 Task: Look for space in Kiraoli, India from 11th June, 2023 to 15th June, 2023 for 2 adults in price range Rs.7000 to Rs.16000. Place can be private room with 1  bedroom having 2 beds and 1 bathroom. Property type can be house, flat, guest house, hotel. Booking option can be shelf check-in. Required host language is English.
Action: Mouse moved to (445, 76)
Screenshot: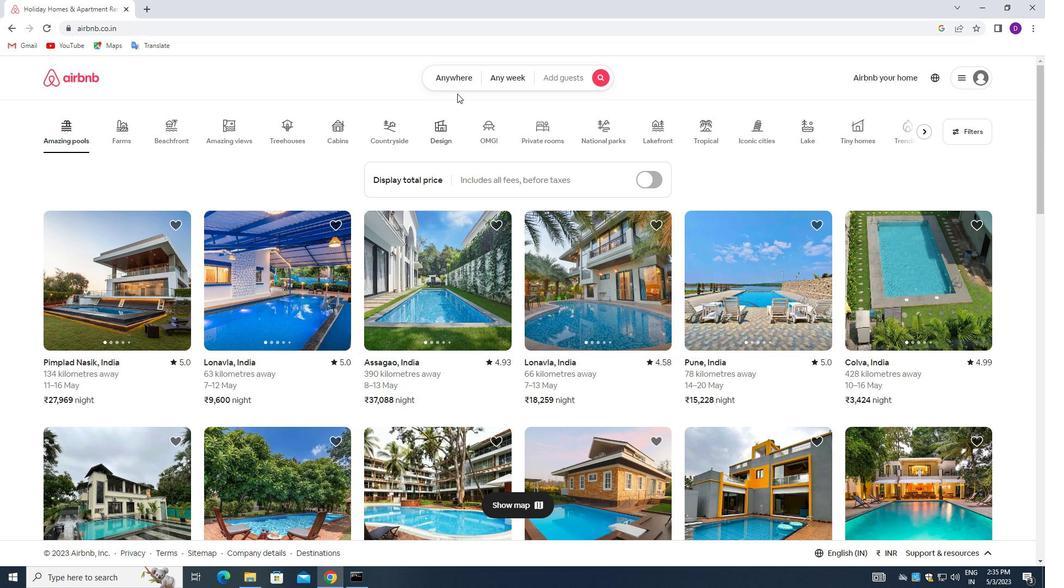 
Action: Mouse pressed left at (445, 76)
Screenshot: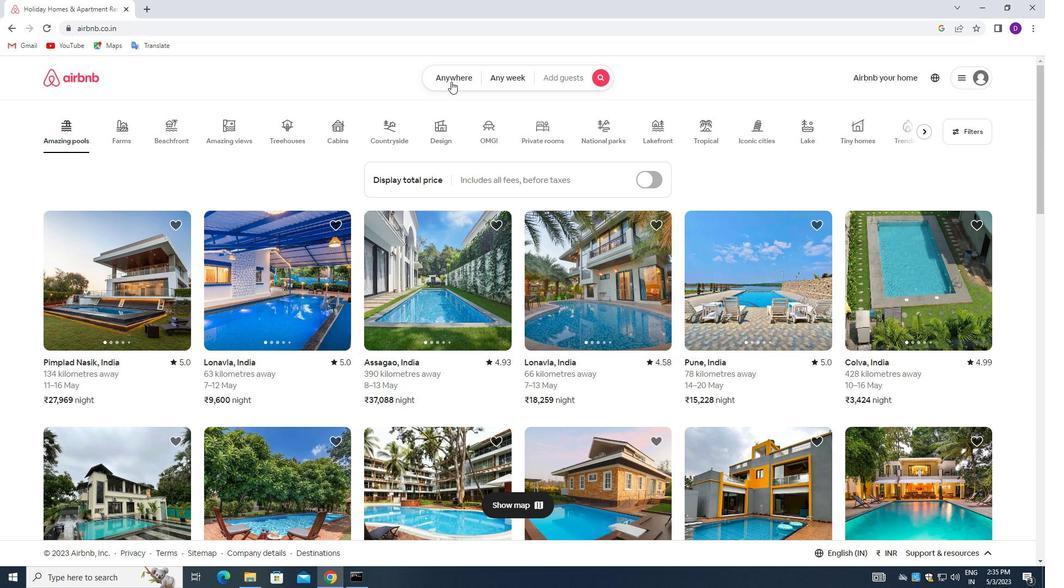 
Action: Mouse moved to (371, 126)
Screenshot: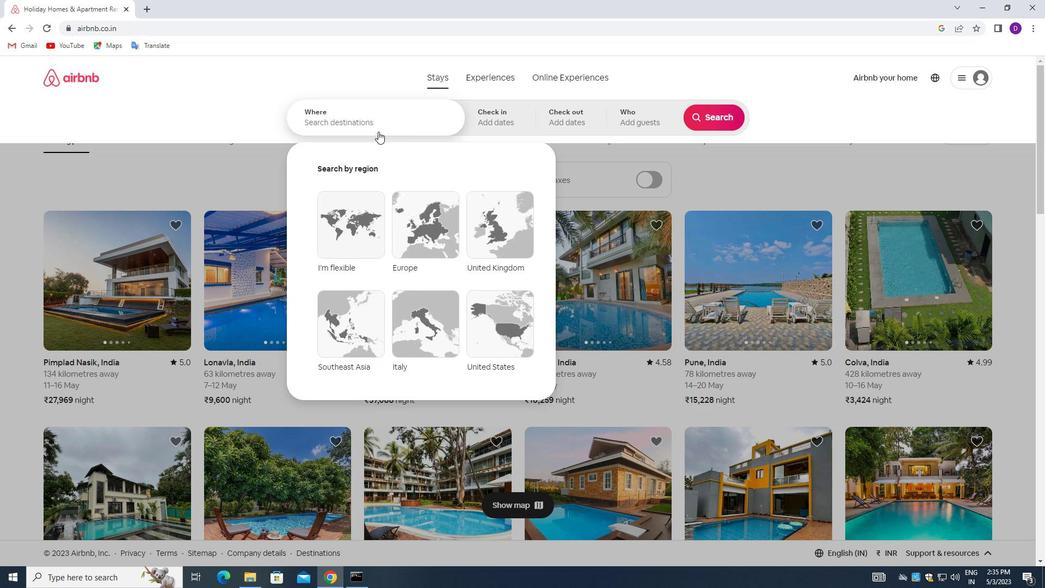 
Action: Mouse pressed left at (371, 126)
Screenshot: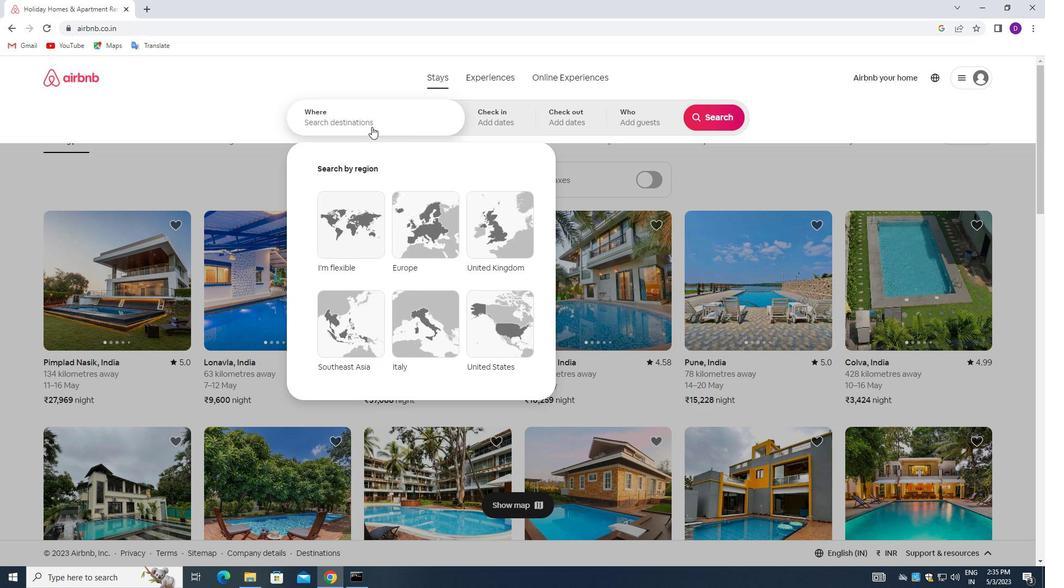 
Action: Mouse moved to (232, 132)
Screenshot: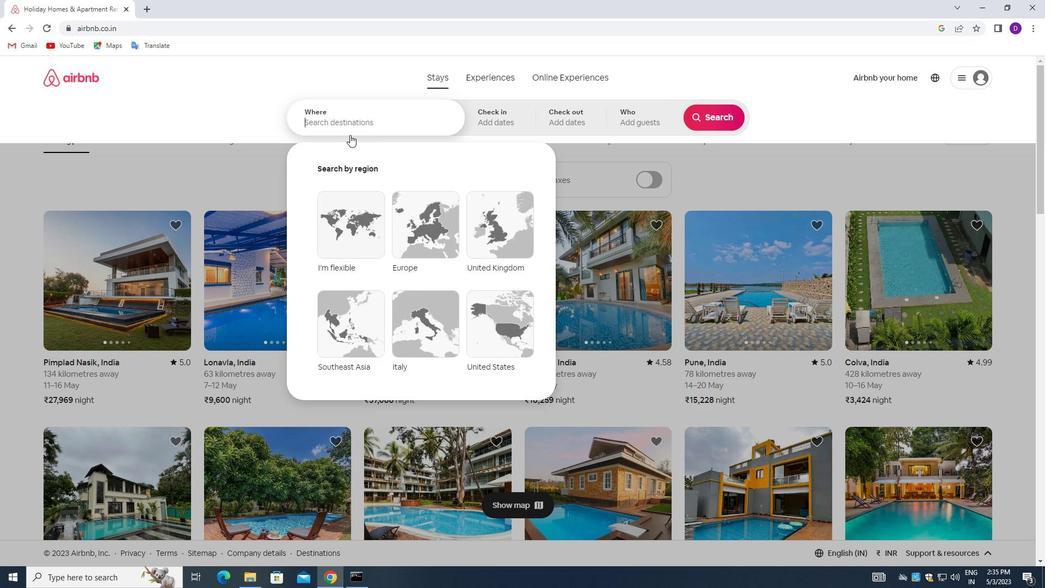 
Action: Key pressed <Key.shift>KIRAOLI,<Key.space><Key.shift>INDIA<Key.enter>
Screenshot: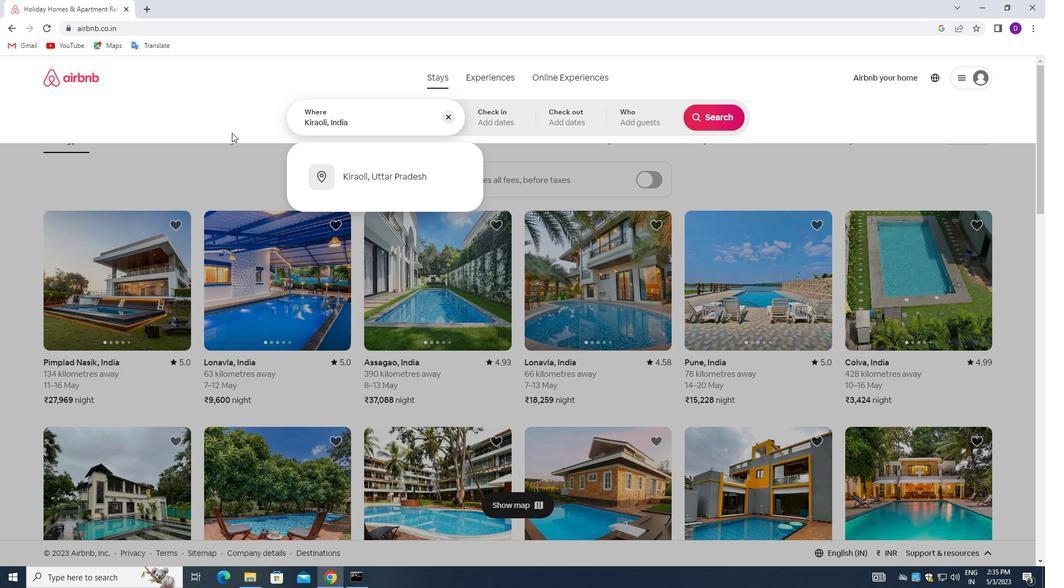 
Action: Mouse moved to (550, 306)
Screenshot: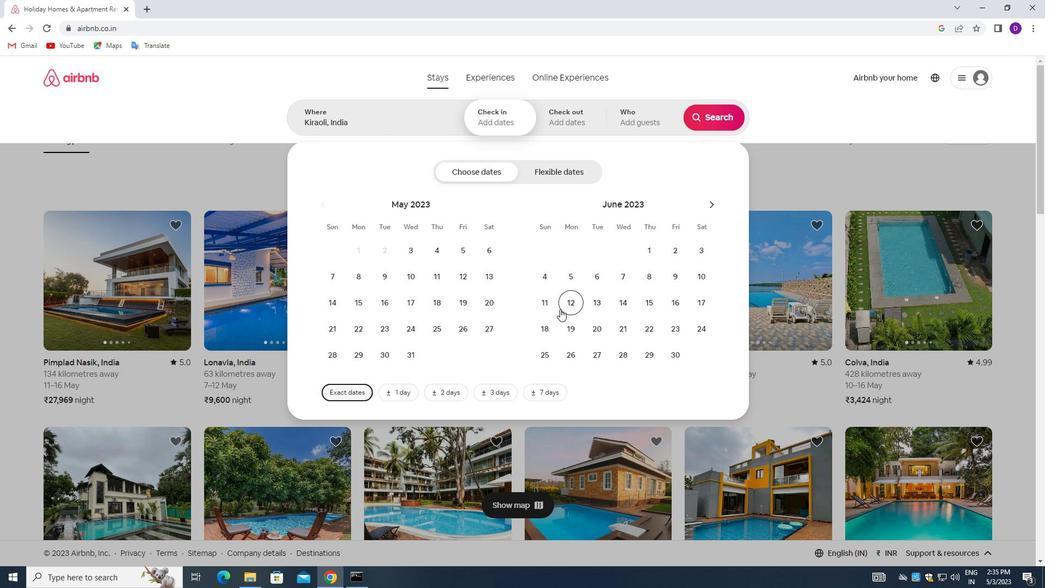 
Action: Mouse pressed left at (550, 306)
Screenshot: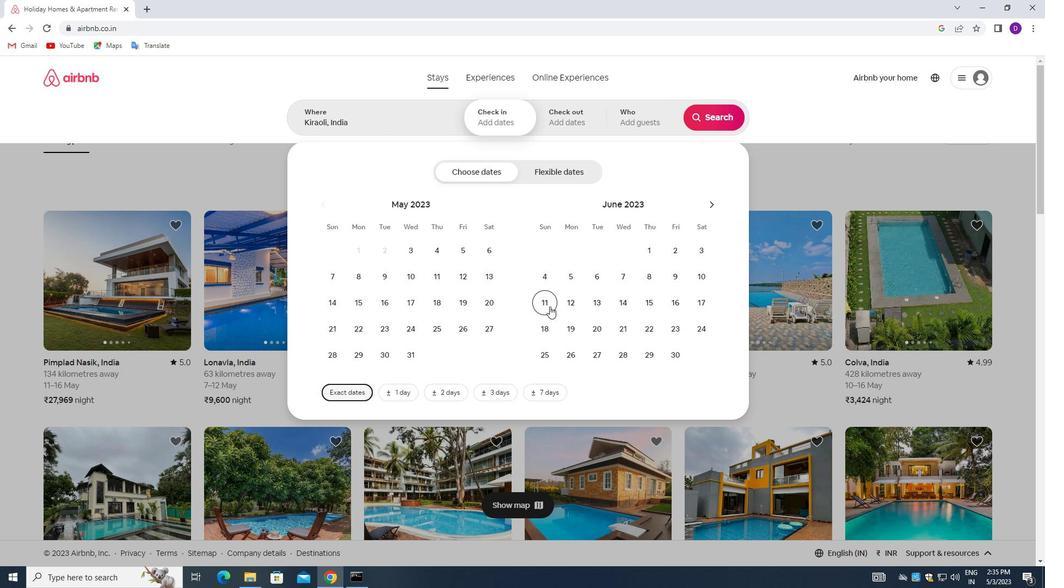 
Action: Mouse moved to (646, 306)
Screenshot: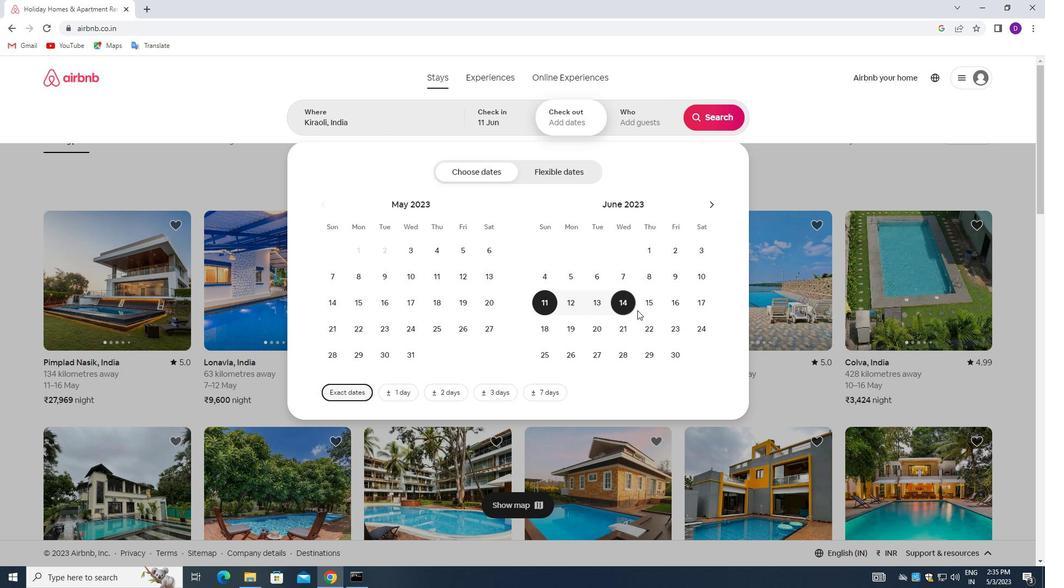 
Action: Mouse pressed left at (646, 306)
Screenshot: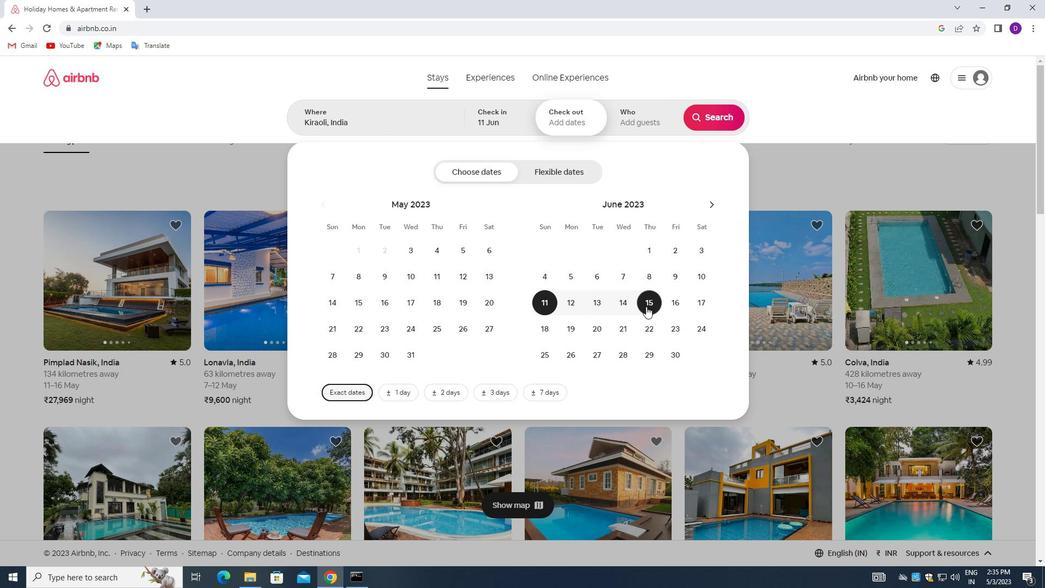 
Action: Mouse moved to (633, 120)
Screenshot: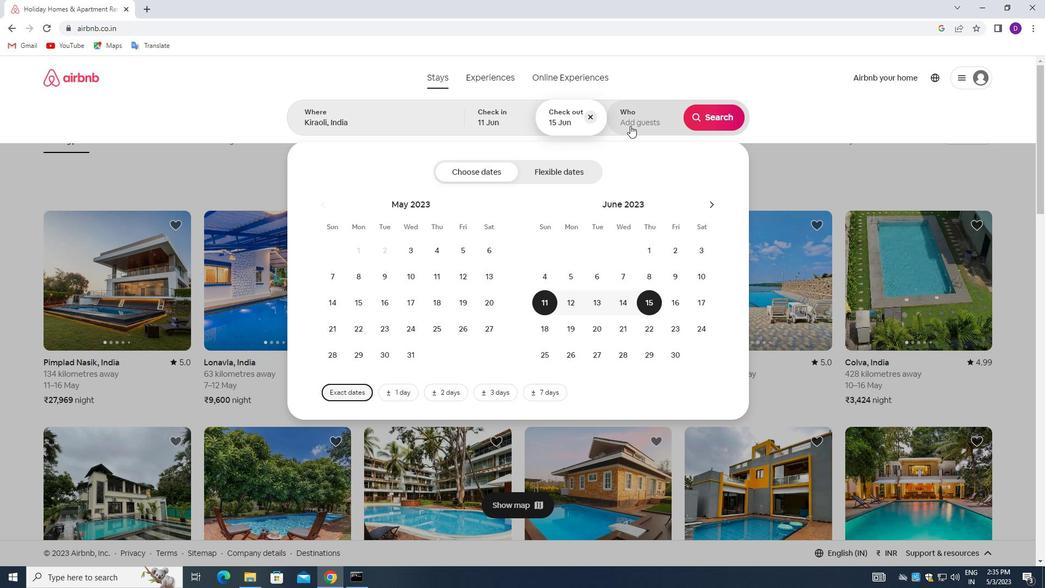 
Action: Mouse pressed left at (633, 120)
Screenshot: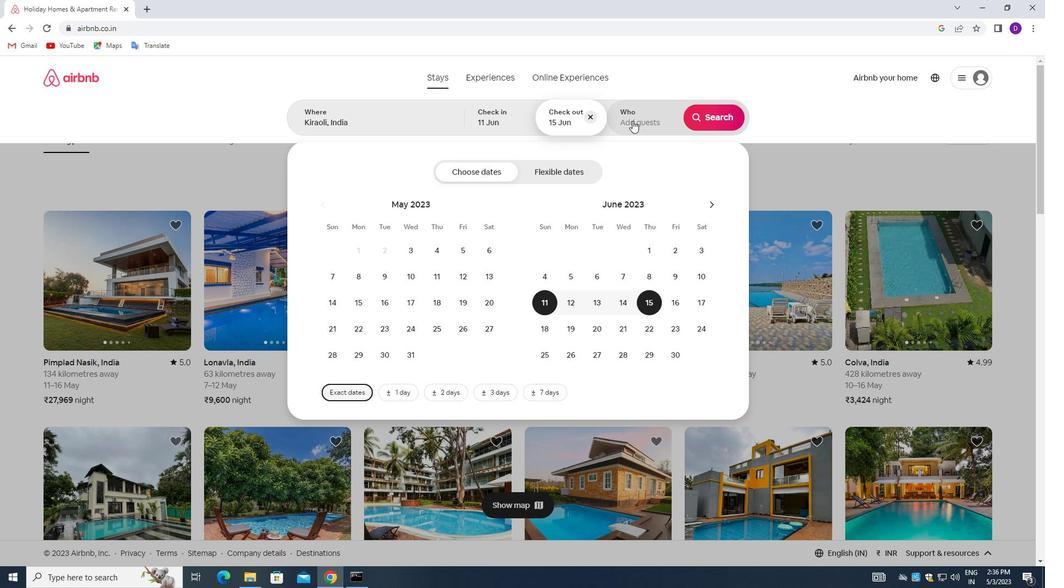 
Action: Mouse moved to (716, 176)
Screenshot: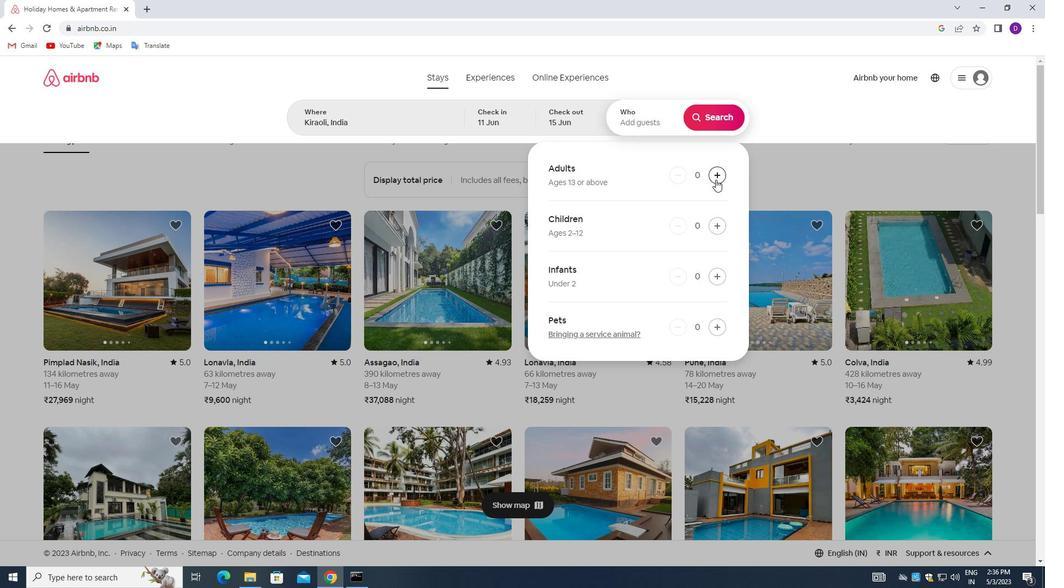 
Action: Mouse pressed left at (716, 176)
Screenshot: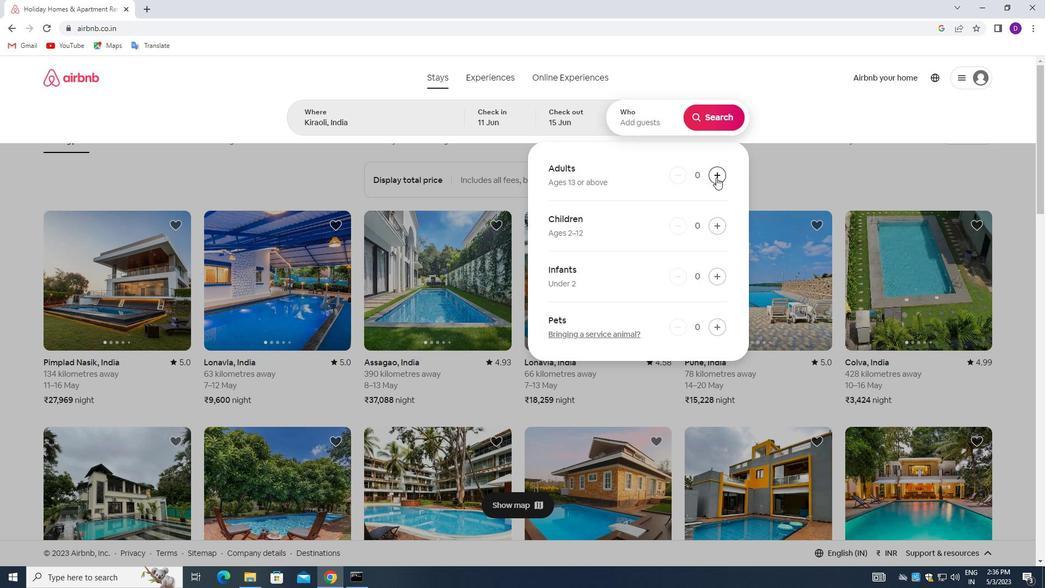 
Action: Mouse pressed left at (716, 176)
Screenshot: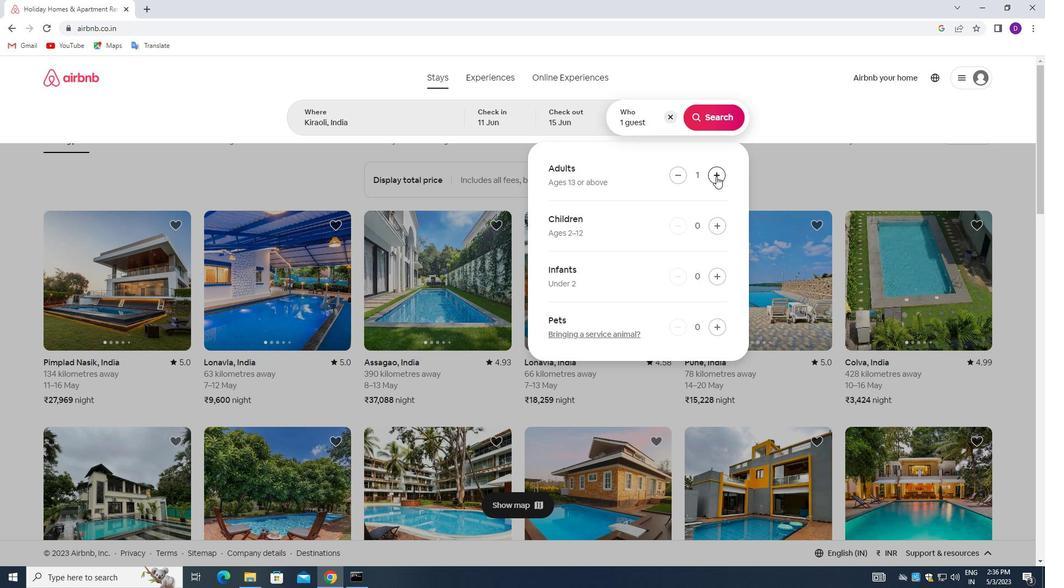 
Action: Mouse moved to (709, 120)
Screenshot: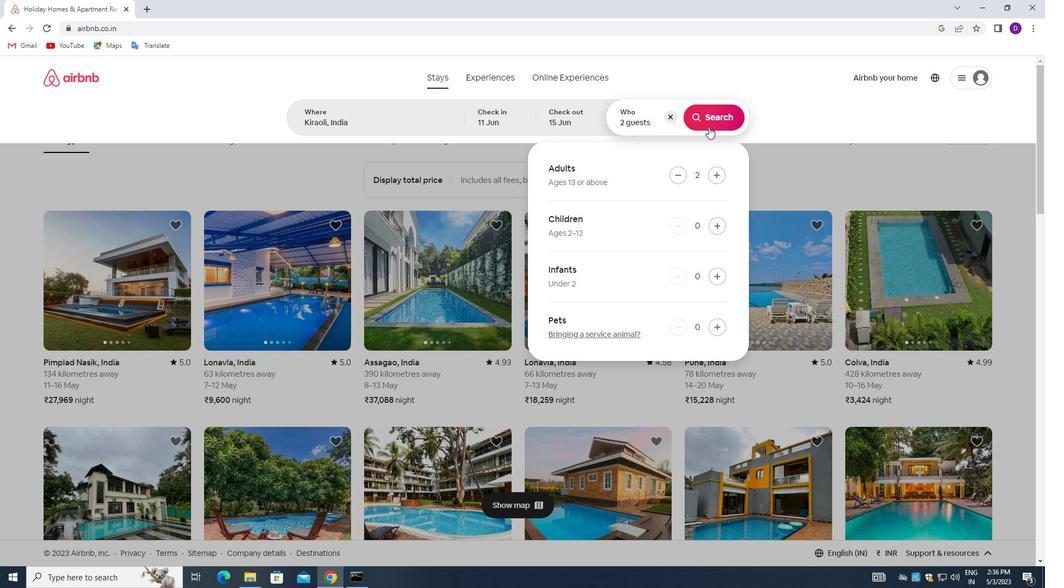 
Action: Mouse pressed left at (709, 120)
Screenshot: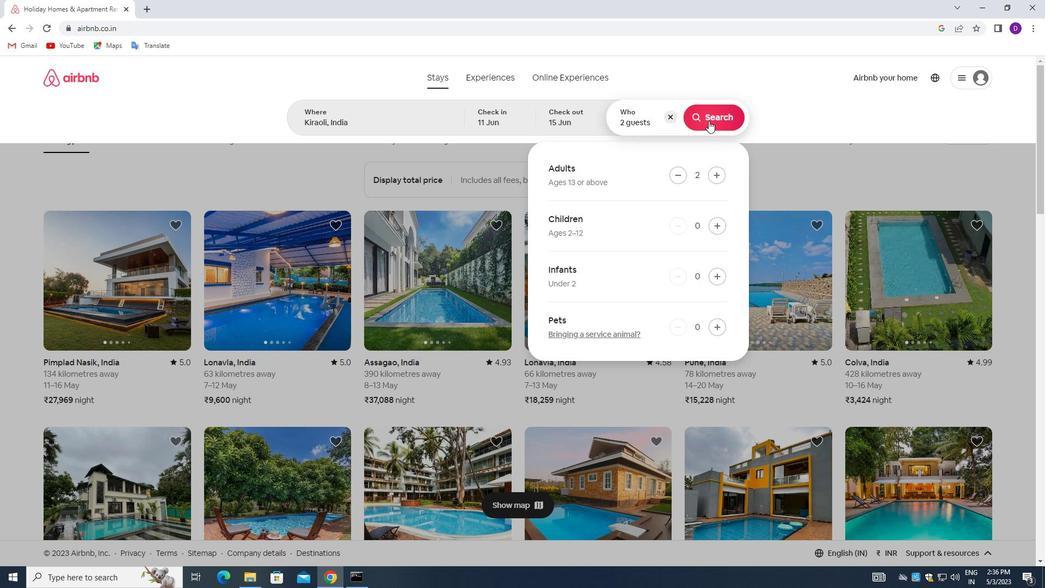 
Action: Mouse moved to (987, 125)
Screenshot: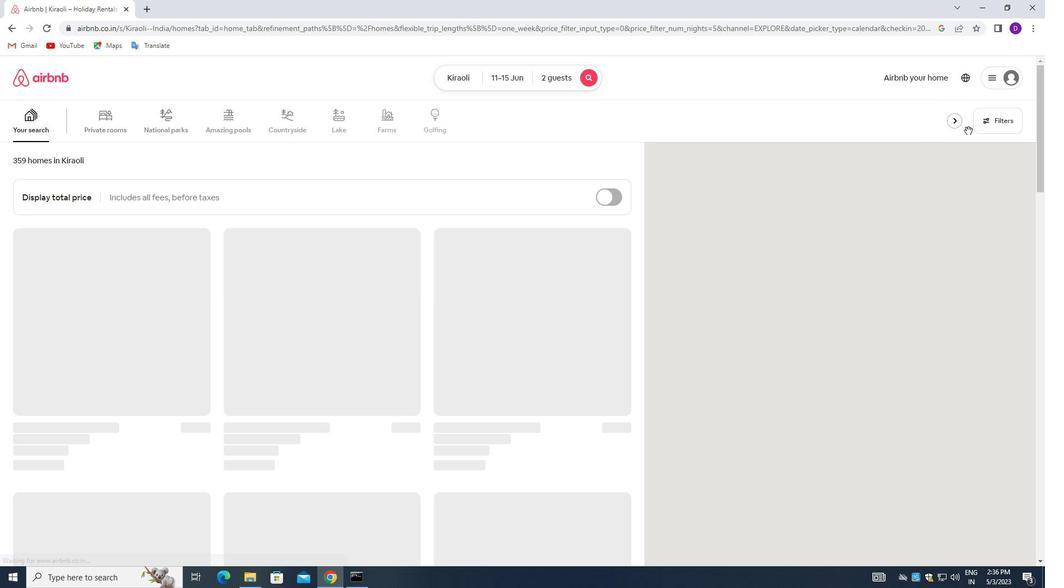 
Action: Mouse pressed left at (987, 125)
Screenshot: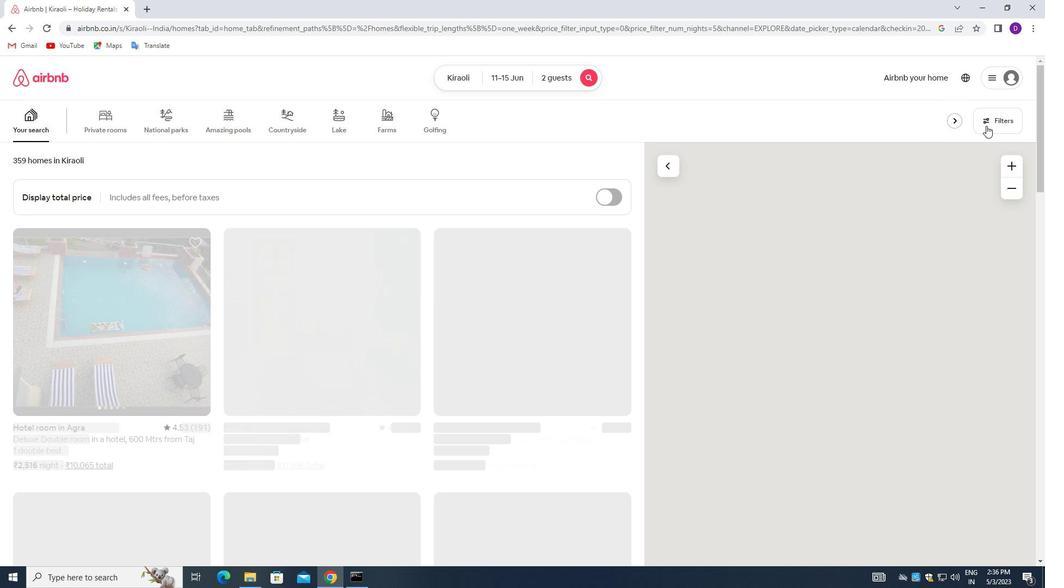 
Action: Mouse moved to (378, 262)
Screenshot: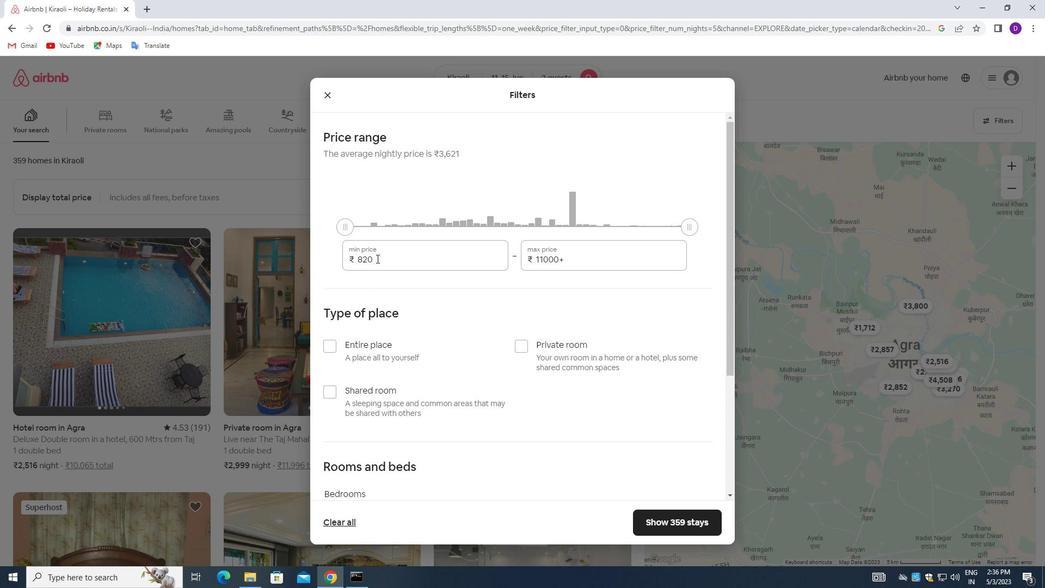 
Action: Mouse pressed left at (378, 262)
Screenshot: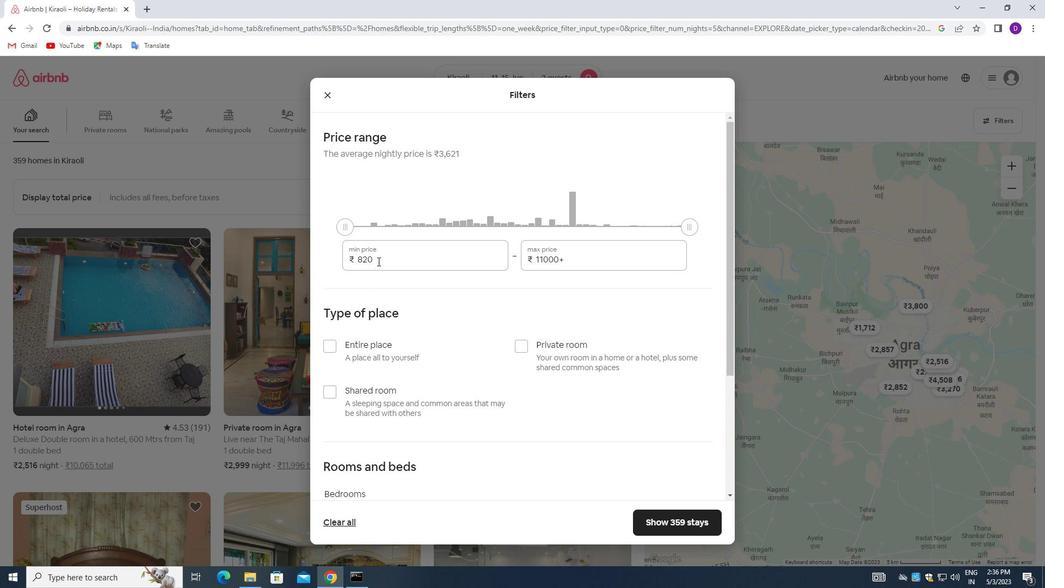 
Action: Mouse pressed left at (378, 262)
Screenshot: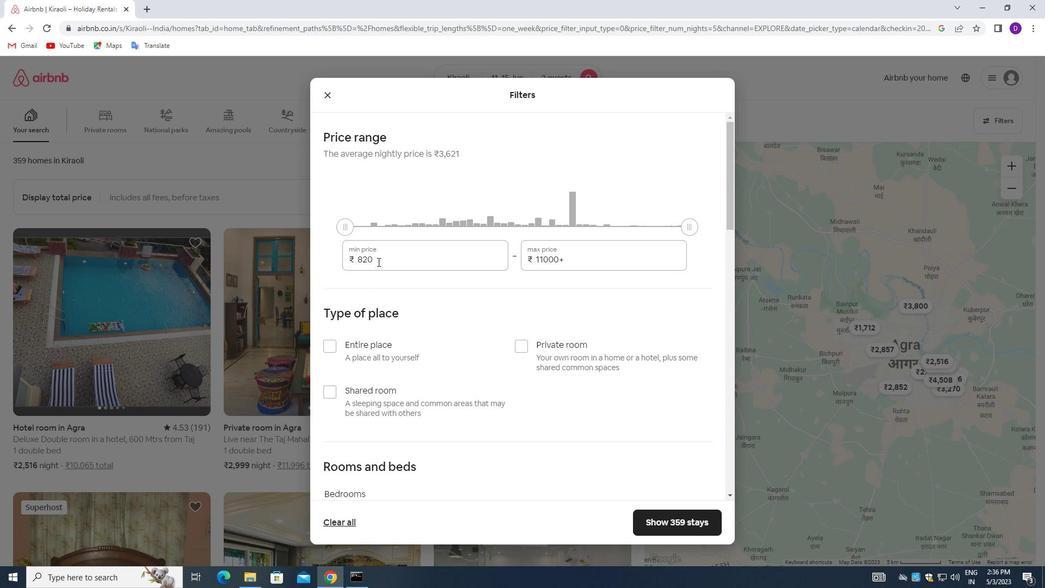 
Action: Key pressed 7000<Key.tab>16000
Screenshot: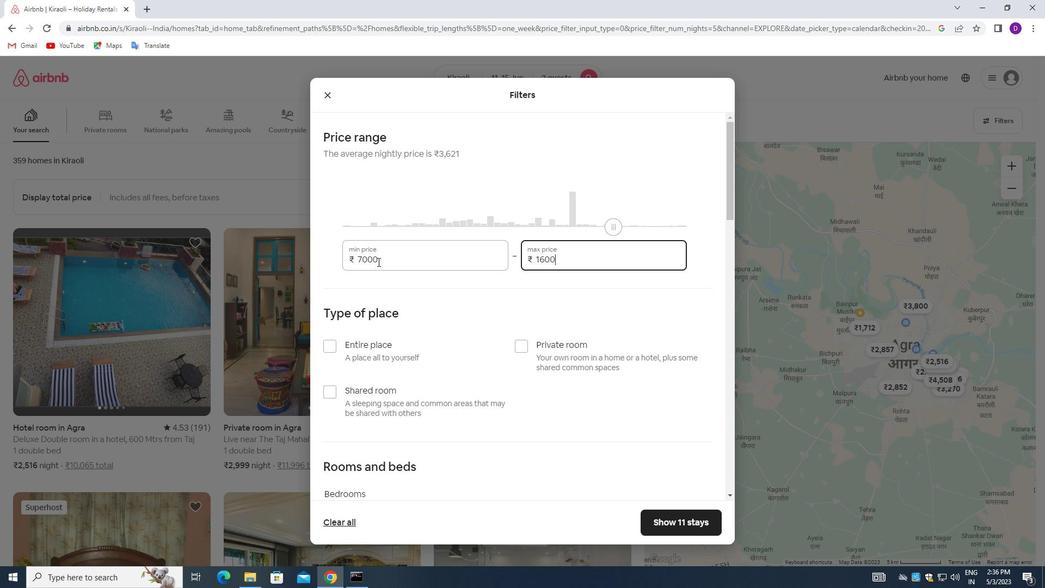 
Action: Mouse moved to (459, 311)
Screenshot: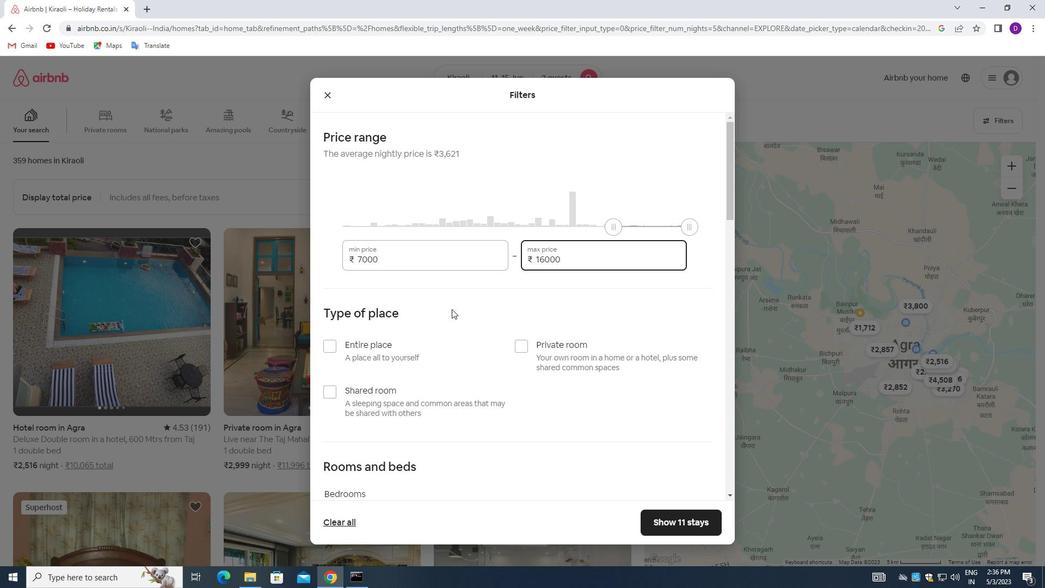 
Action: Mouse scrolled (459, 311) with delta (0, 0)
Screenshot: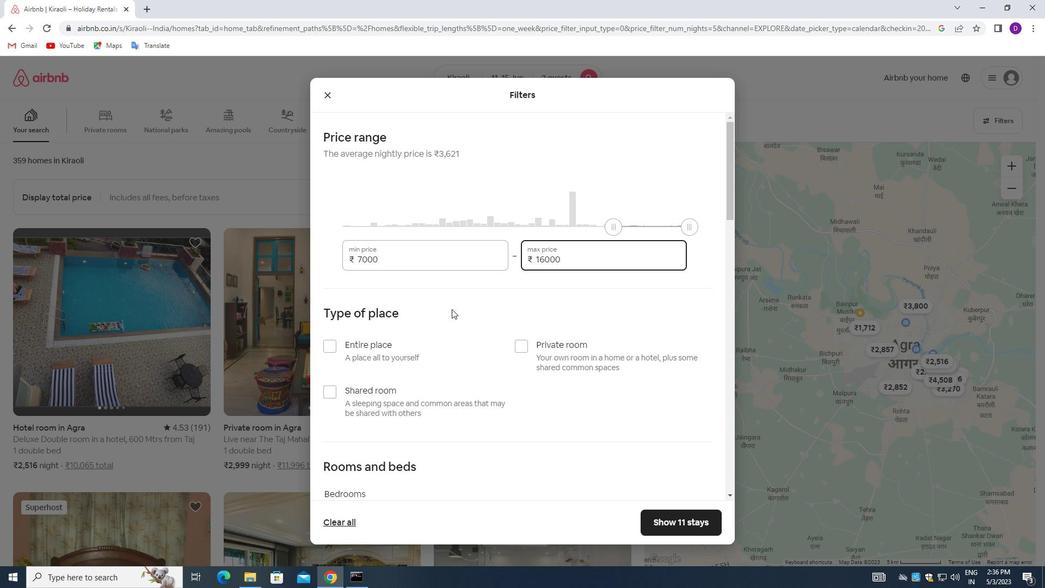 
Action: Mouse moved to (519, 295)
Screenshot: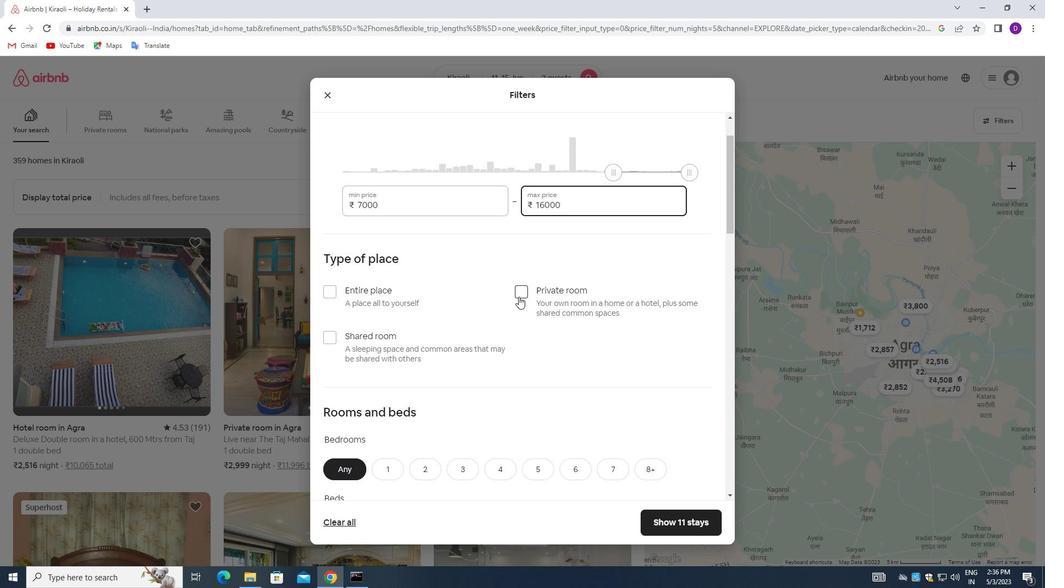 
Action: Mouse pressed left at (519, 295)
Screenshot: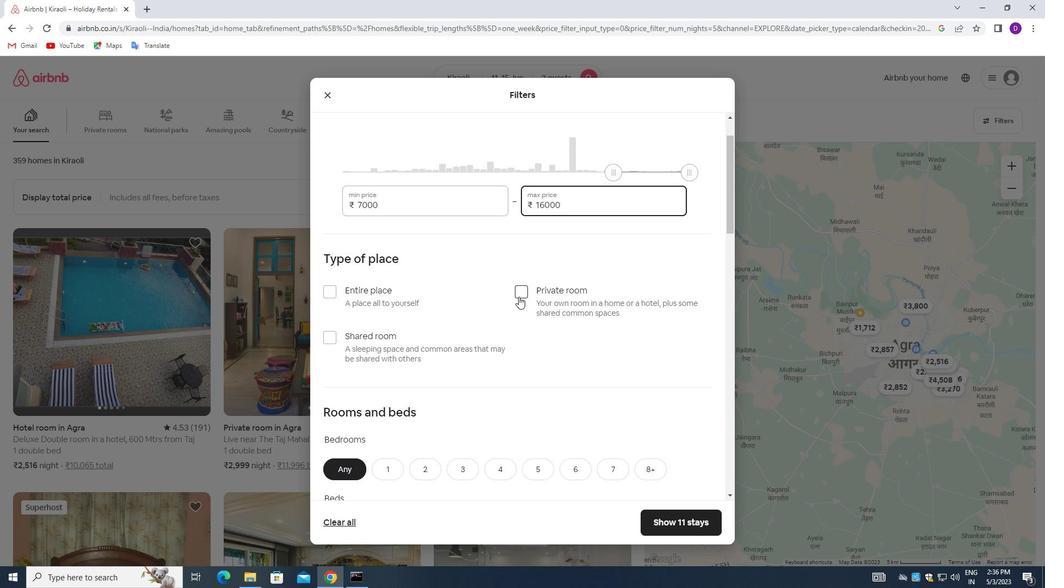 
Action: Mouse moved to (523, 301)
Screenshot: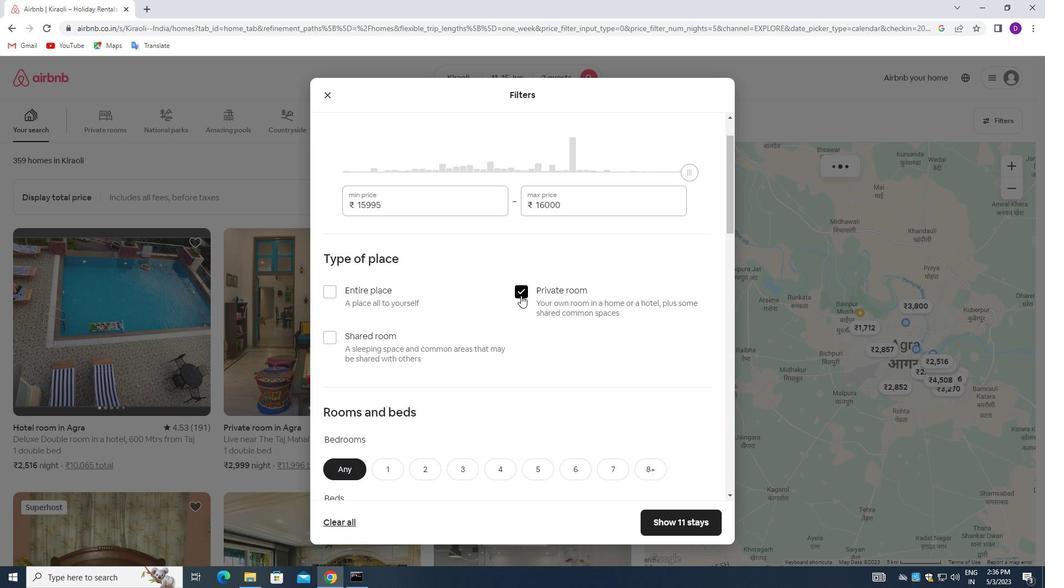 
Action: Mouse scrolled (523, 301) with delta (0, 0)
Screenshot: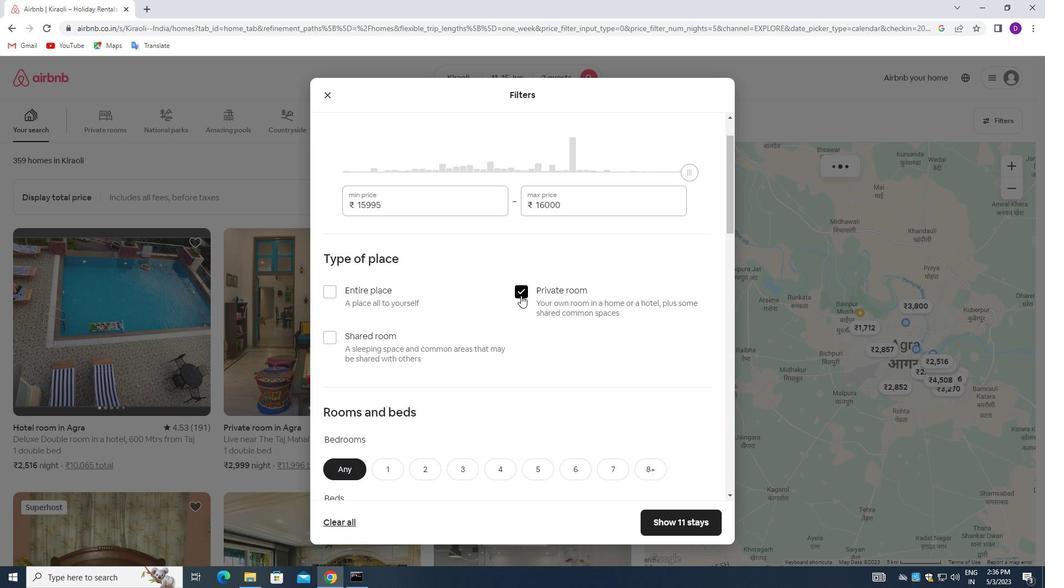 
Action: Mouse moved to (523, 302)
Screenshot: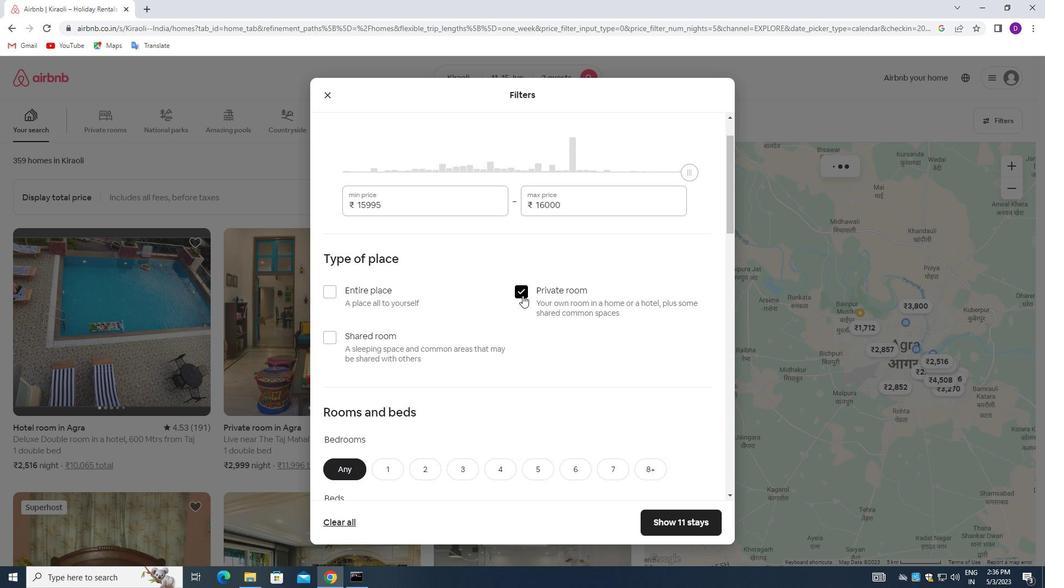 
Action: Mouse scrolled (523, 302) with delta (0, 0)
Screenshot: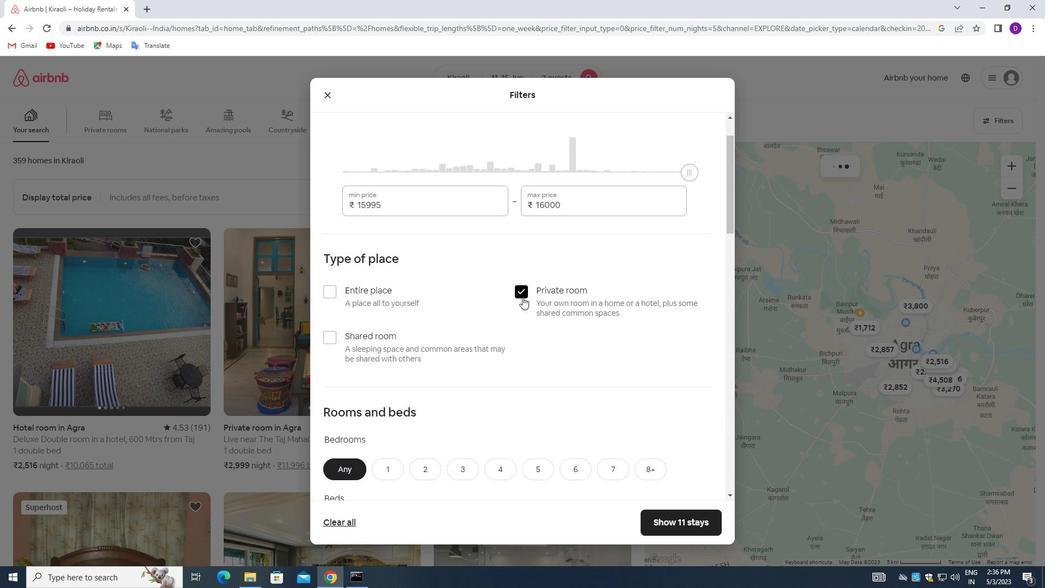 
Action: Mouse moved to (523, 303)
Screenshot: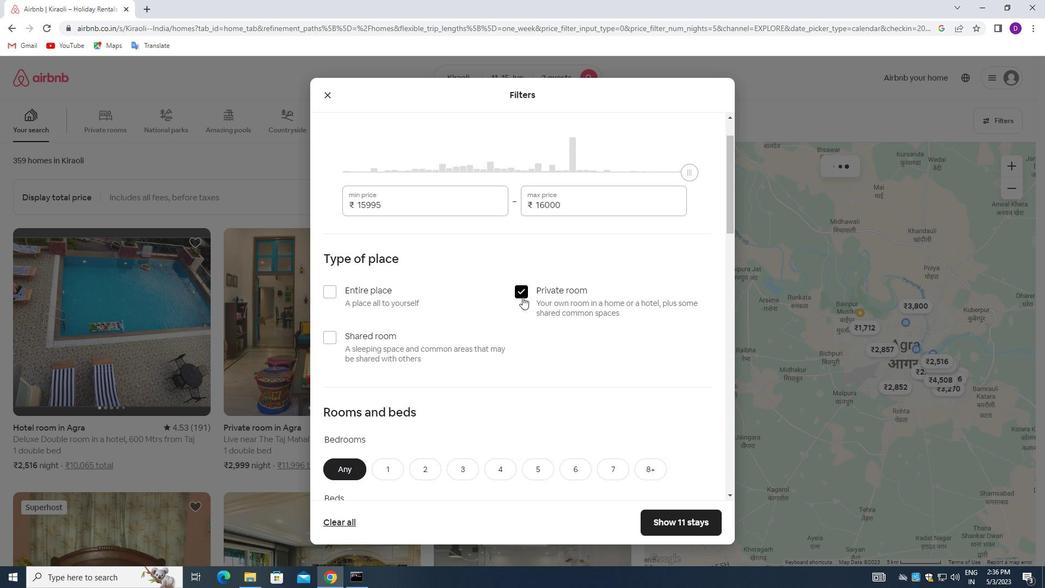 
Action: Mouse scrolled (523, 303) with delta (0, 0)
Screenshot: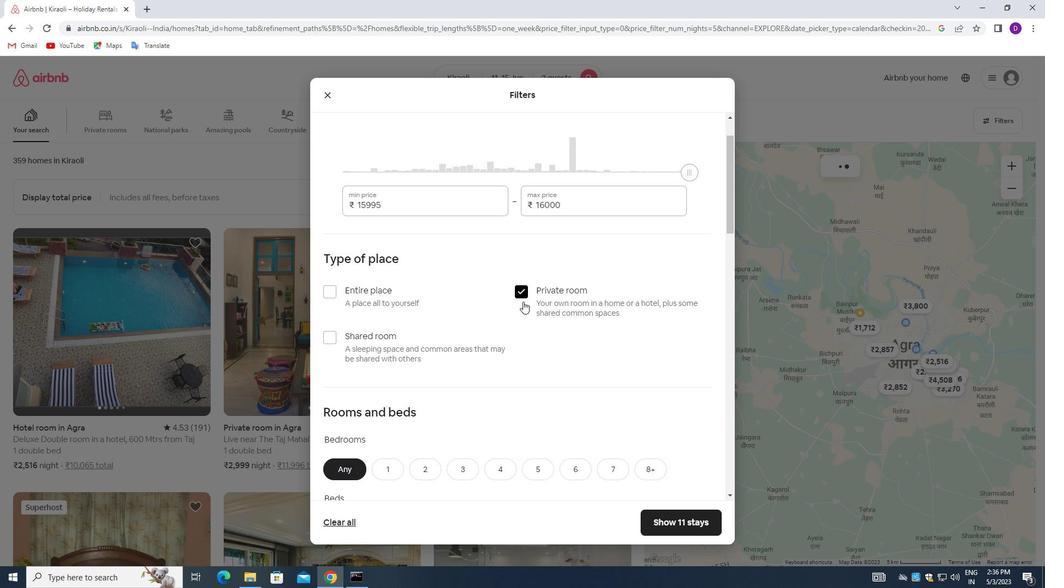 
Action: Mouse moved to (390, 310)
Screenshot: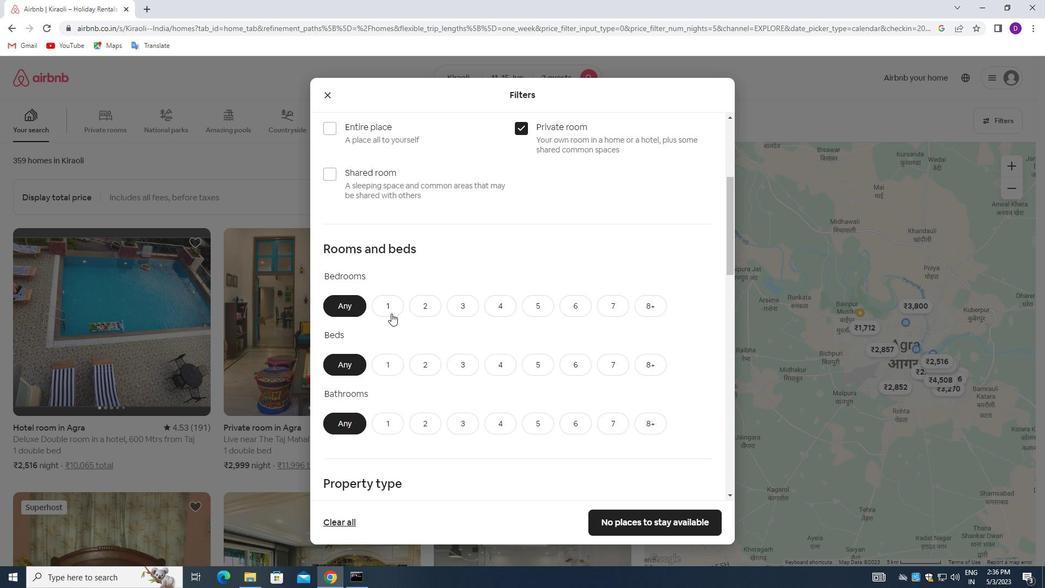 
Action: Mouse pressed left at (390, 310)
Screenshot: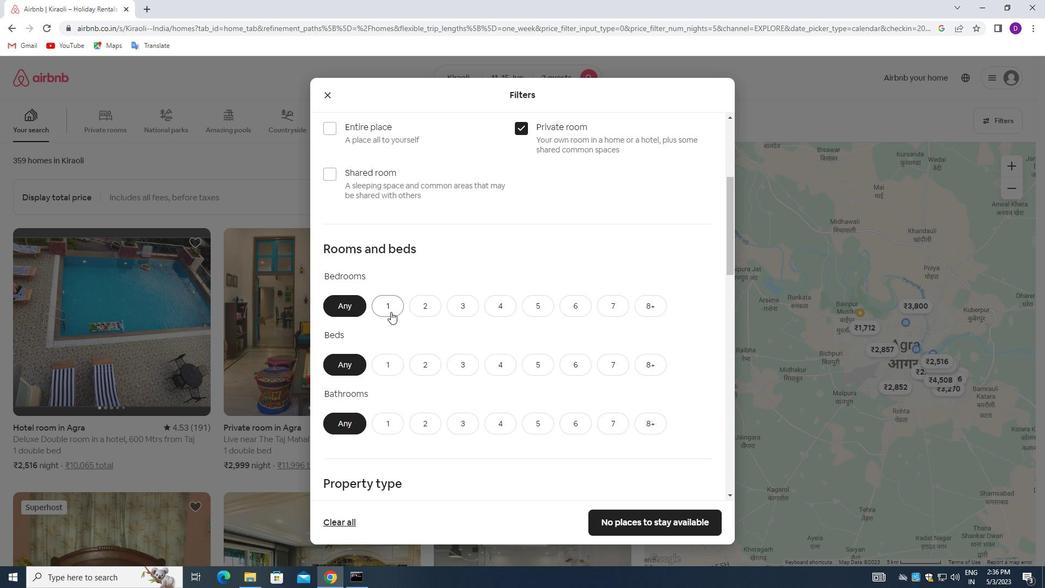 
Action: Mouse moved to (423, 355)
Screenshot: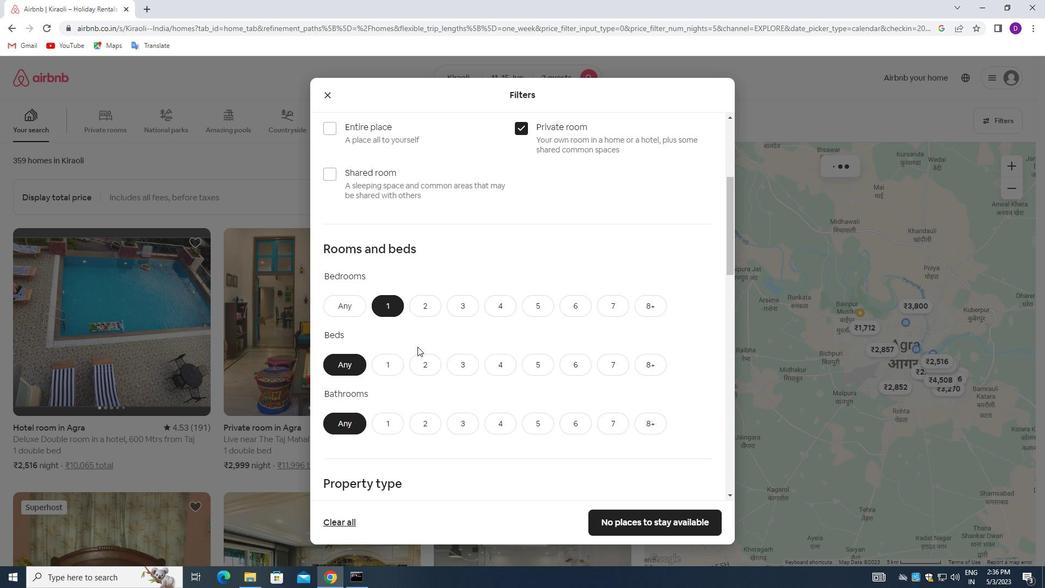 
Action: Mouse pressed left at (423, 355)
Screenshot: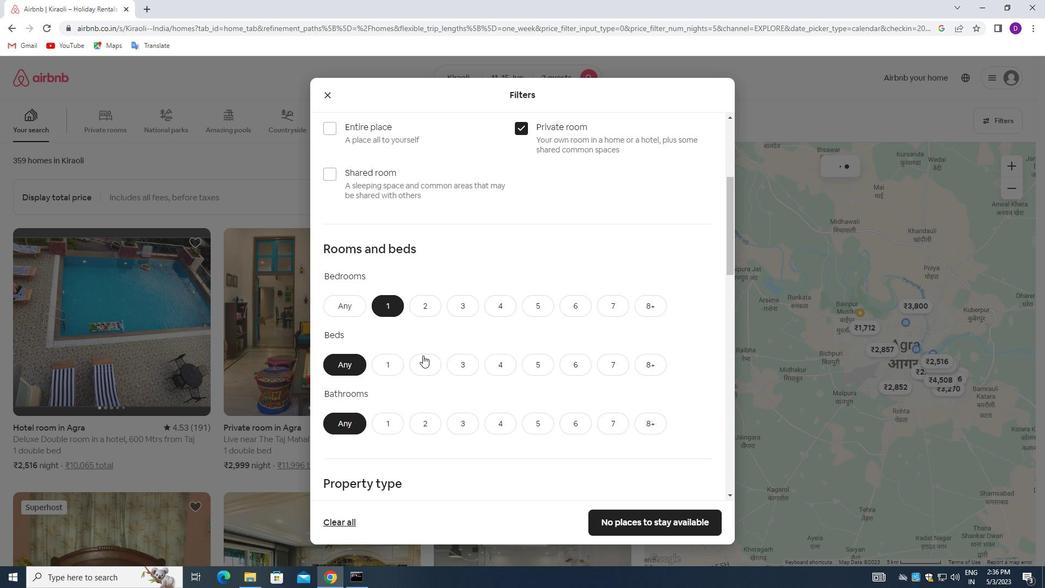 
Action: Mouse moved to (390, 415)
Screenshot: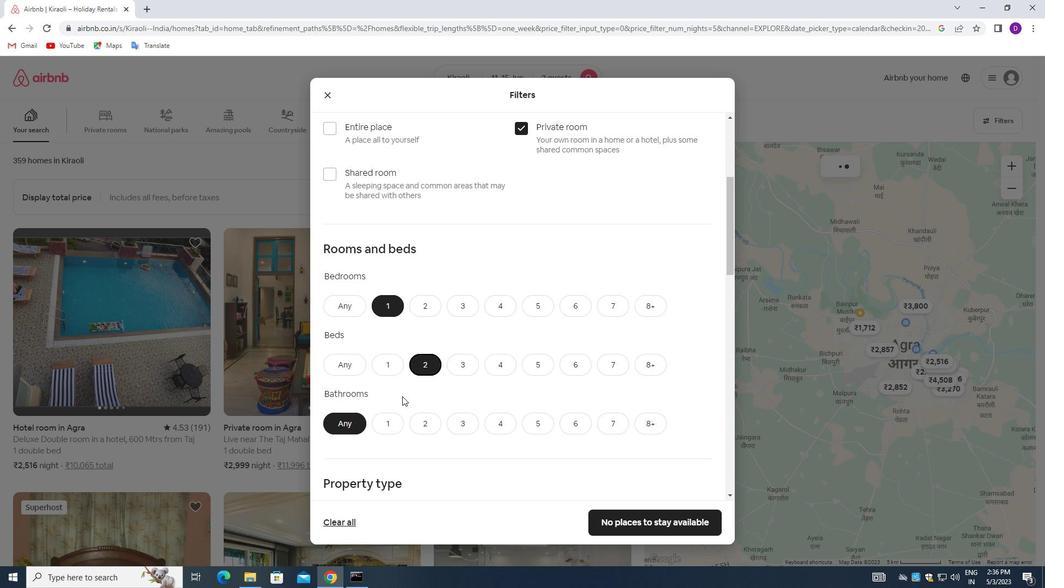 
Action: Mouse pressed left at (390, 415)
Screenshot: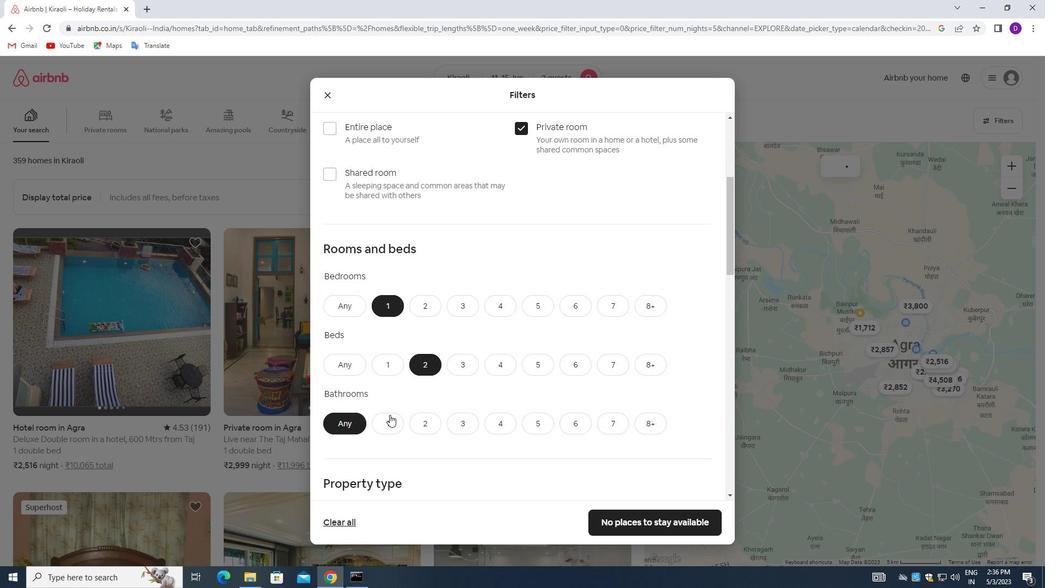 
Action: Mouse moved to (432, 339)
Screenshot: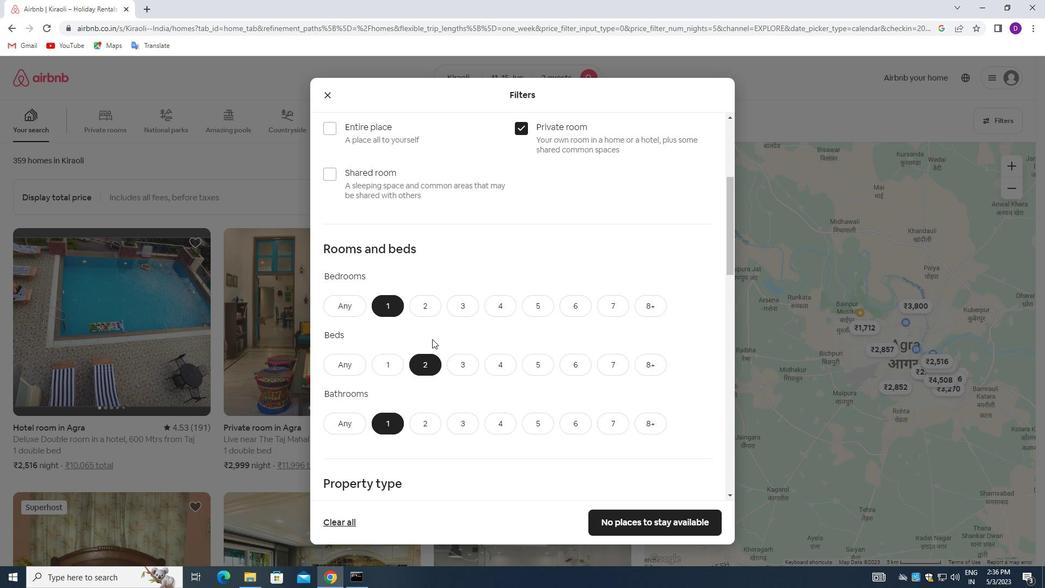 
Action: Mouse scrolled (432, 338) with delta (0, 0)
Screenshot: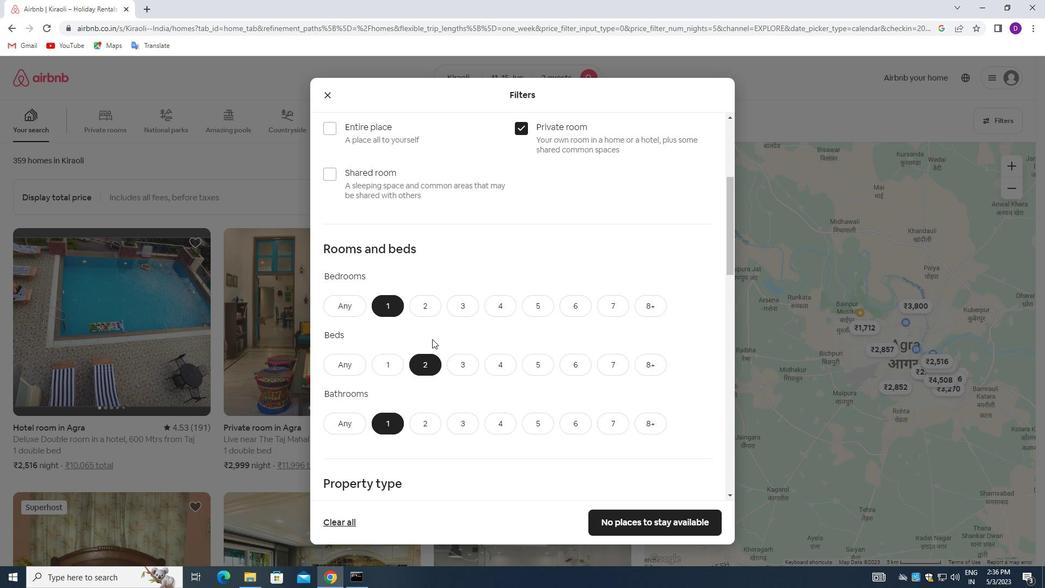 
Action: Mouse scrolled (432, 338) with delta (0, 0)
Screenshot: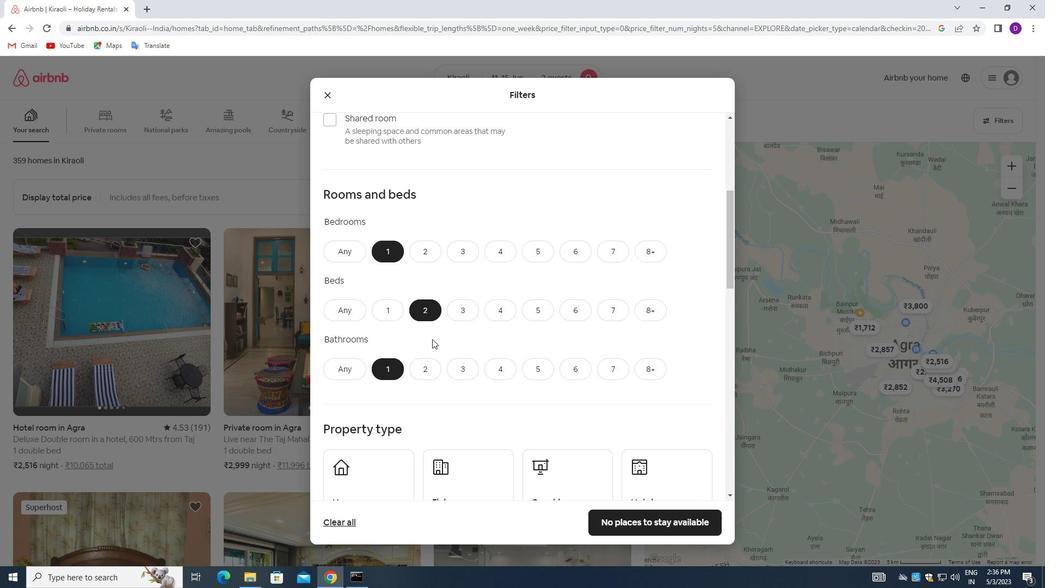 
Action: Mouse scrolled (432, 338) with delta (0, 0)
Screenshot: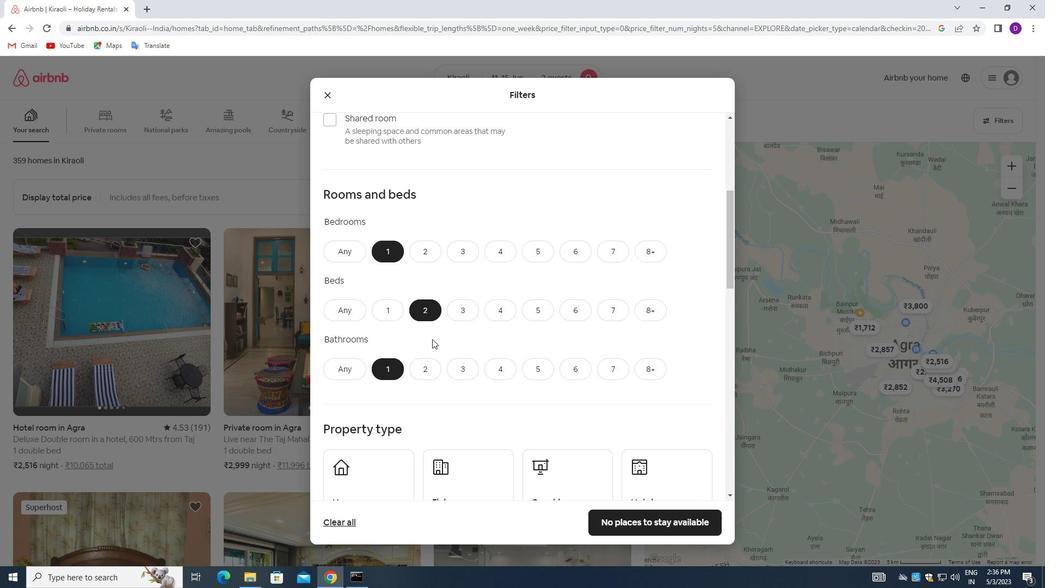 
Action: Mouse moved to (382, 378)
Screenshot: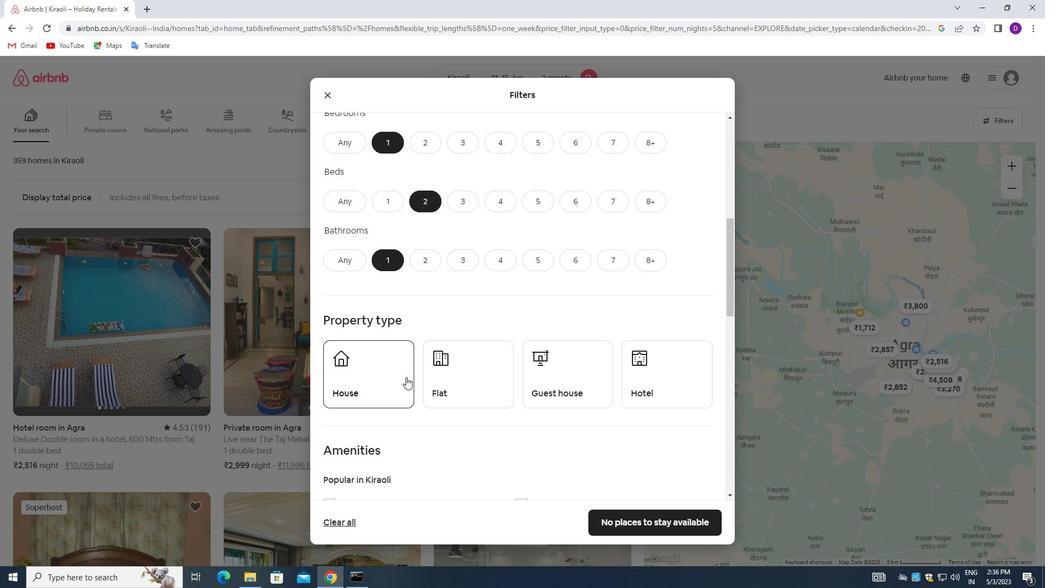 
Action: Mouse pressed left at (382, 378)
Screenshot: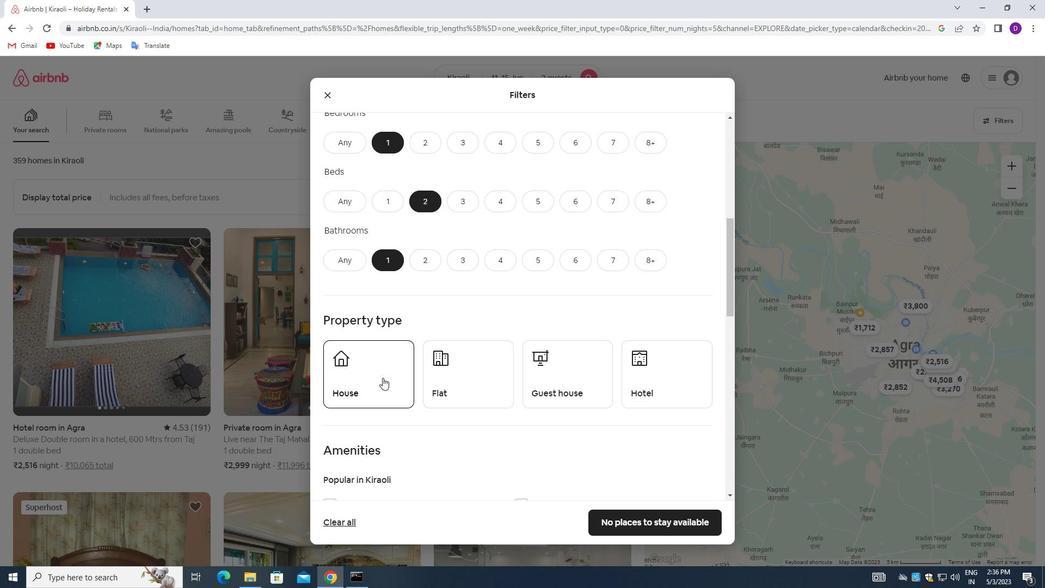 
Action: Mouse moved to (437, 375)
Screenshot: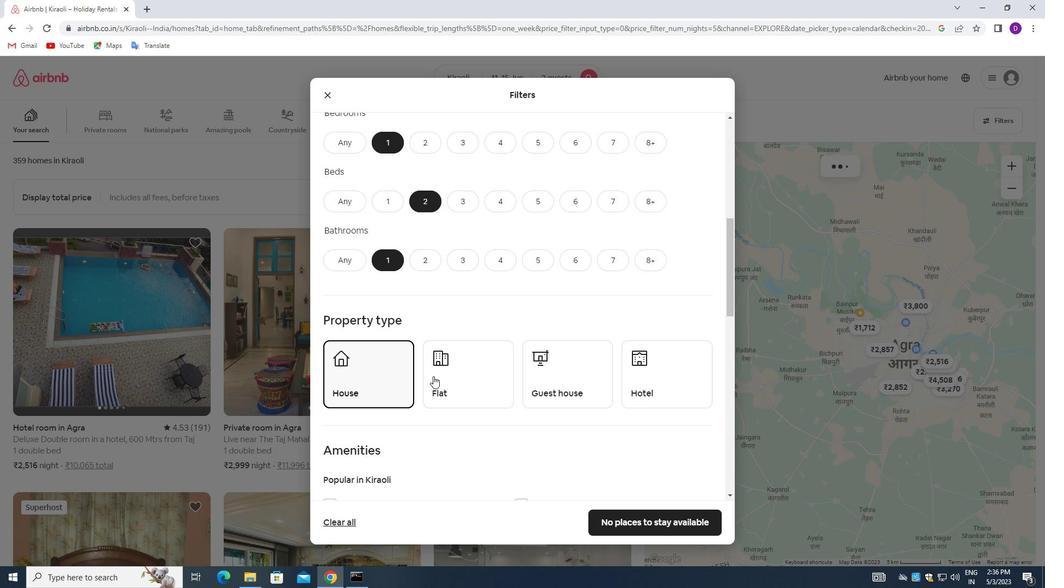 
Action: Mouse pressed left at (437, 375)
Screenshot: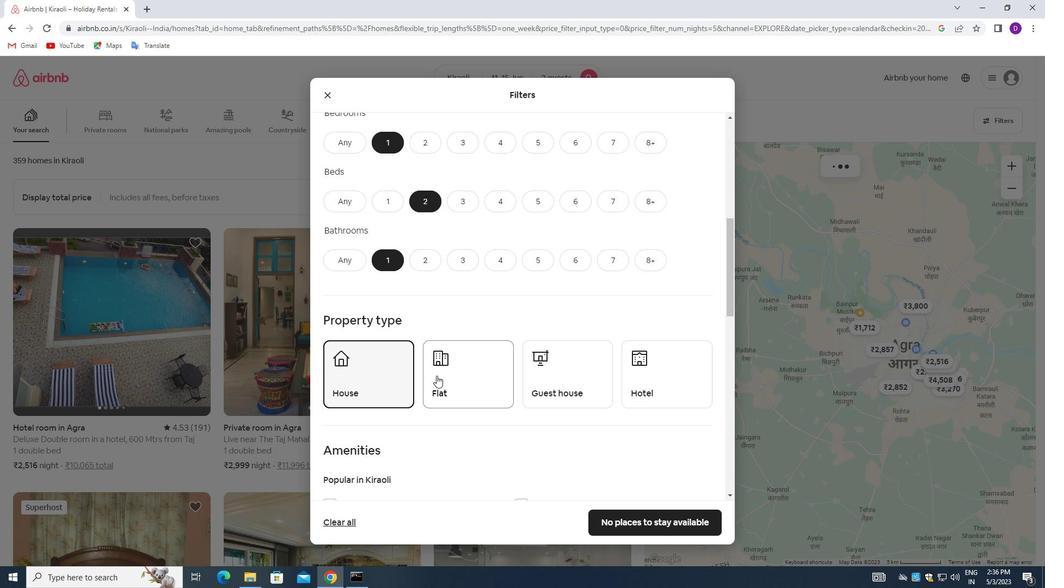 
Action: Mouse moved to (554, 374)
Screenshot: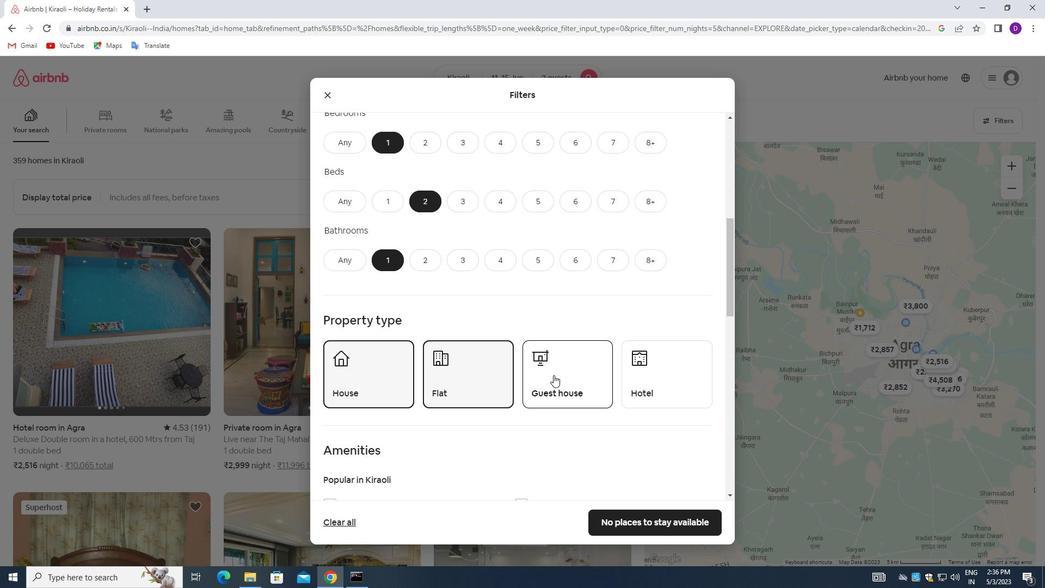 
Action: Mouse pressed left at (554, 374)
Screenshot: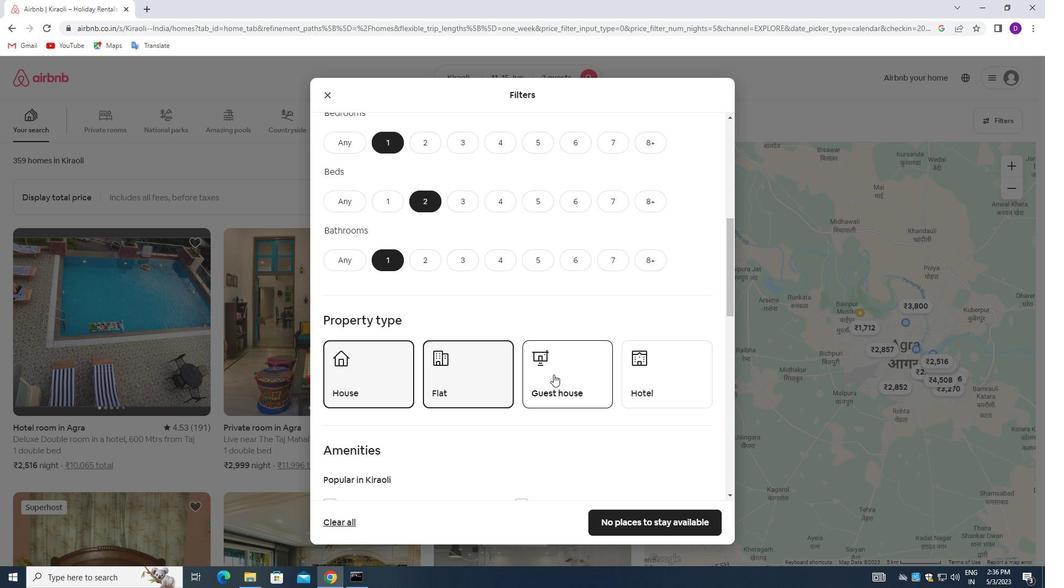 
Action: Mouse moved to (637, 367)
Screenshot: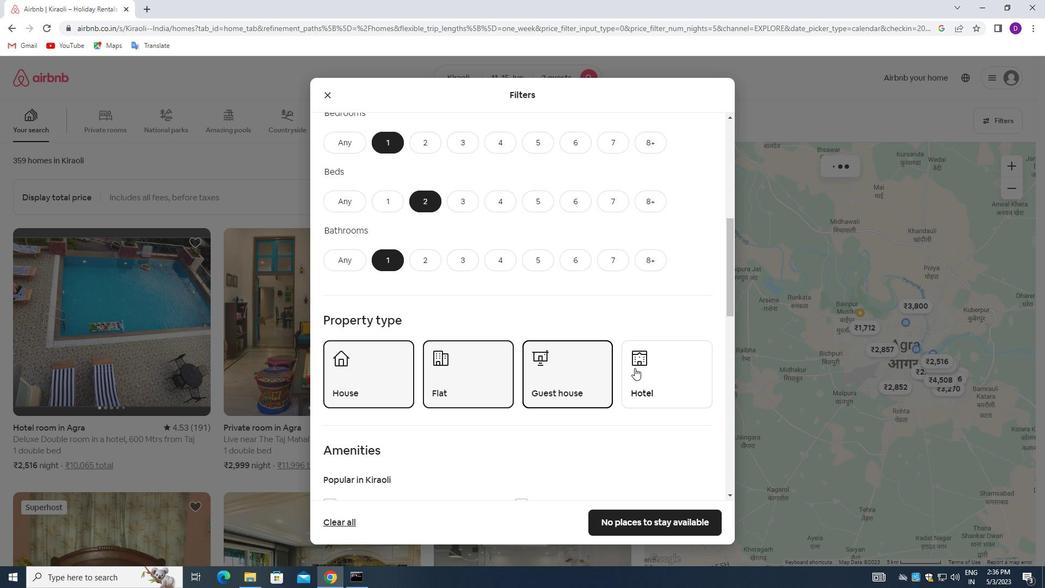 
Action: Mouse pressed left at (637, 367)
Screenshot: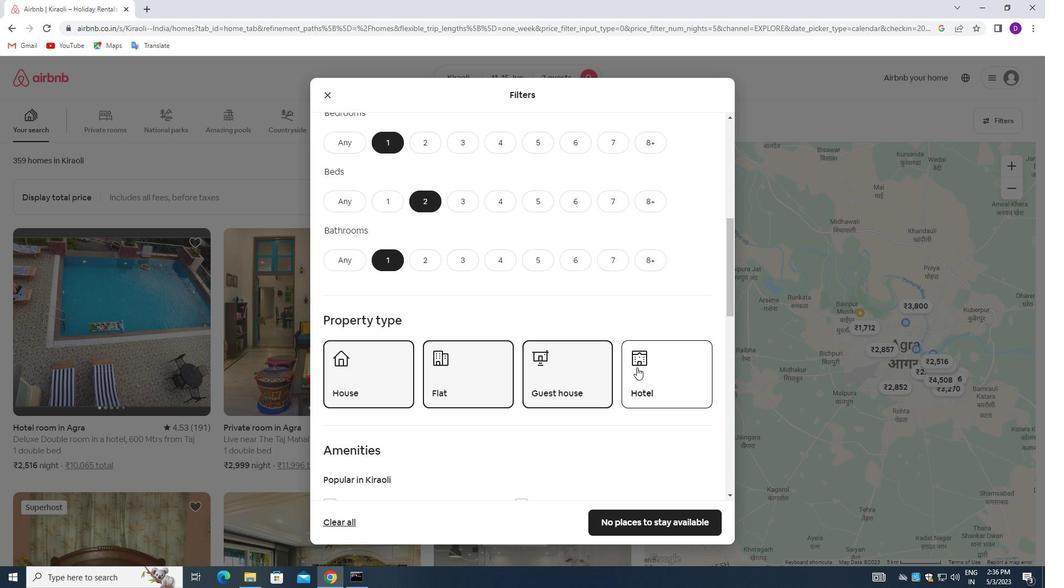 
Action: Mouse moved to (423, 393)
Screenshot: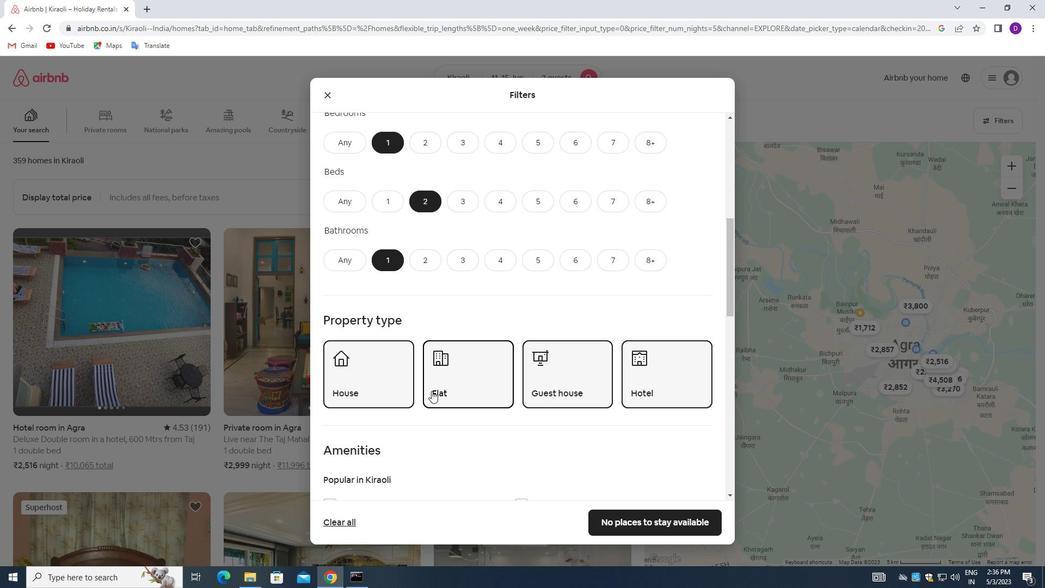 
Action: Mouse scrolled (423, 393) with delta (0, 0)
Screenshot: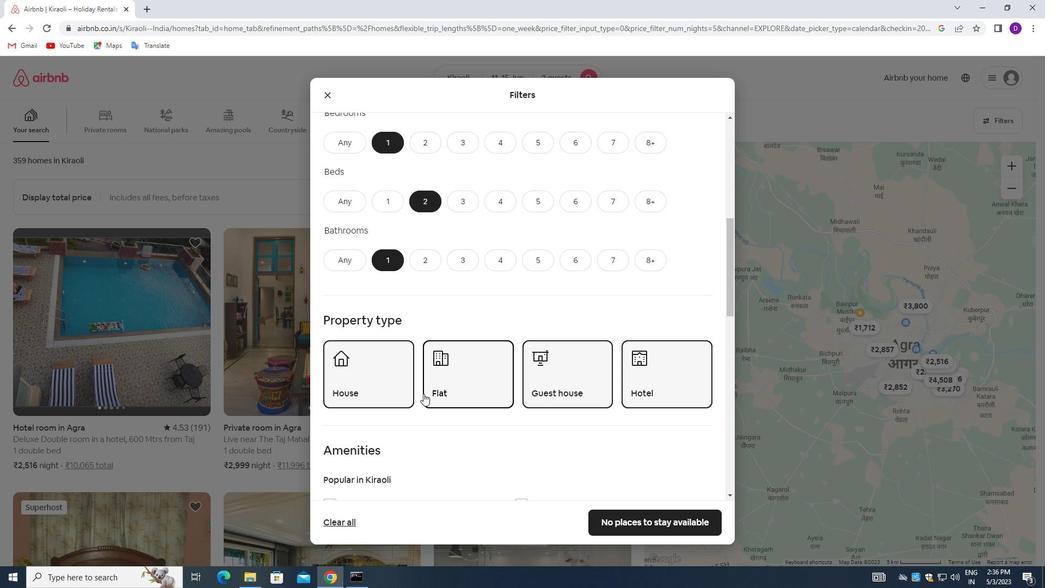 
Action: Mouse moved to (424, 394)
Screenshot: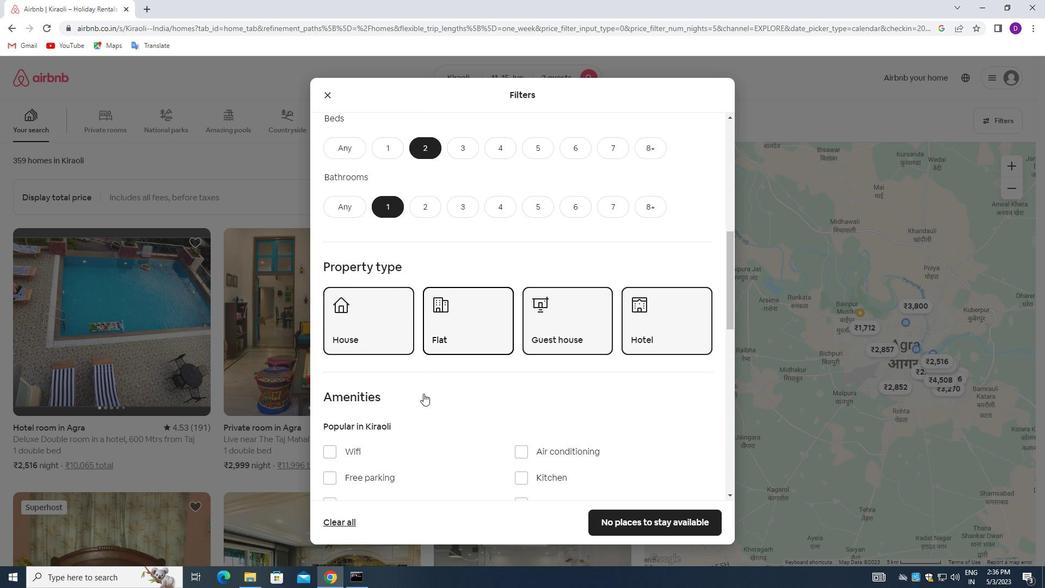 
Action: Mouse scrolled (424, 393) with delta (0, 0)
Screenshot: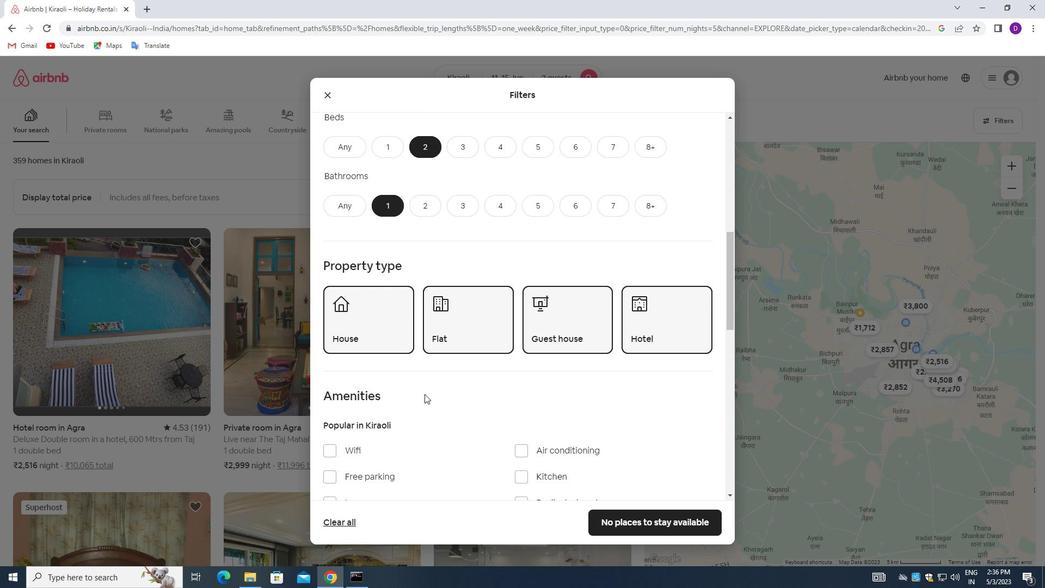
Action: Mouse moved to (424, 394)
Screenshot: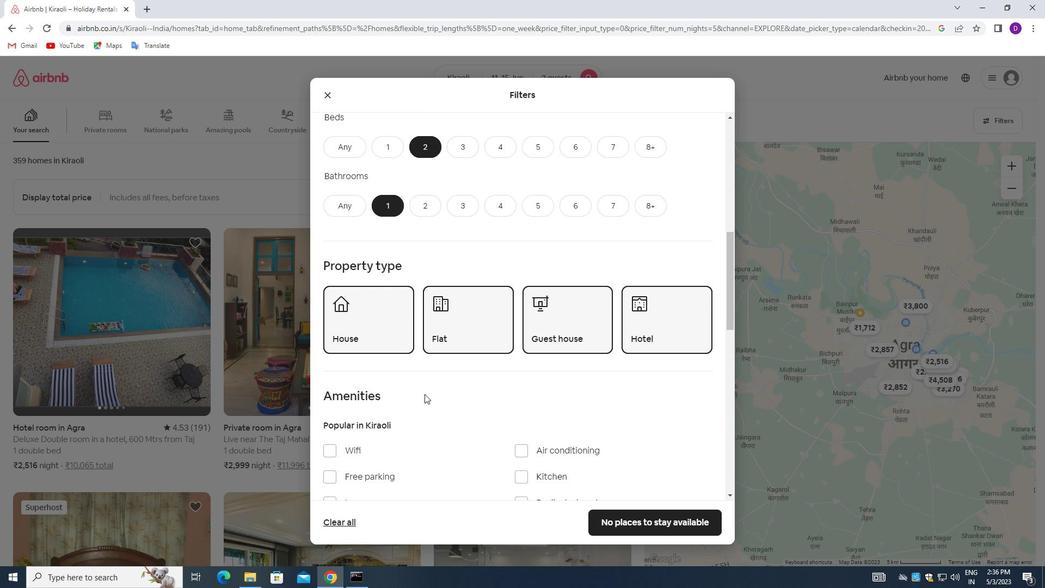
Action: Mouse scrolled (424, 393) with delta (0, 0)
Screenshot: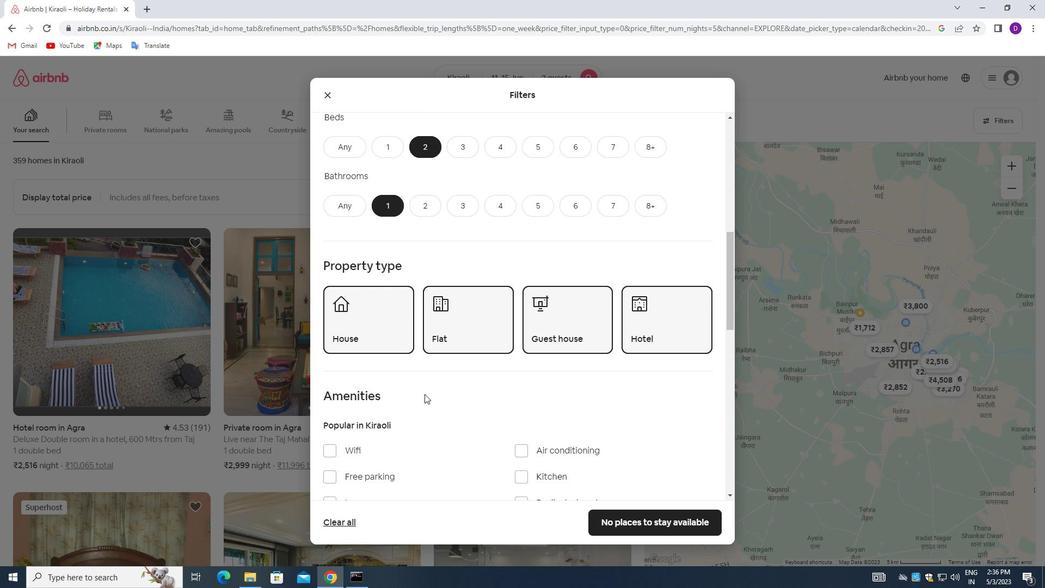 
Action: Mouse moved to (479, 382)
Screenshot: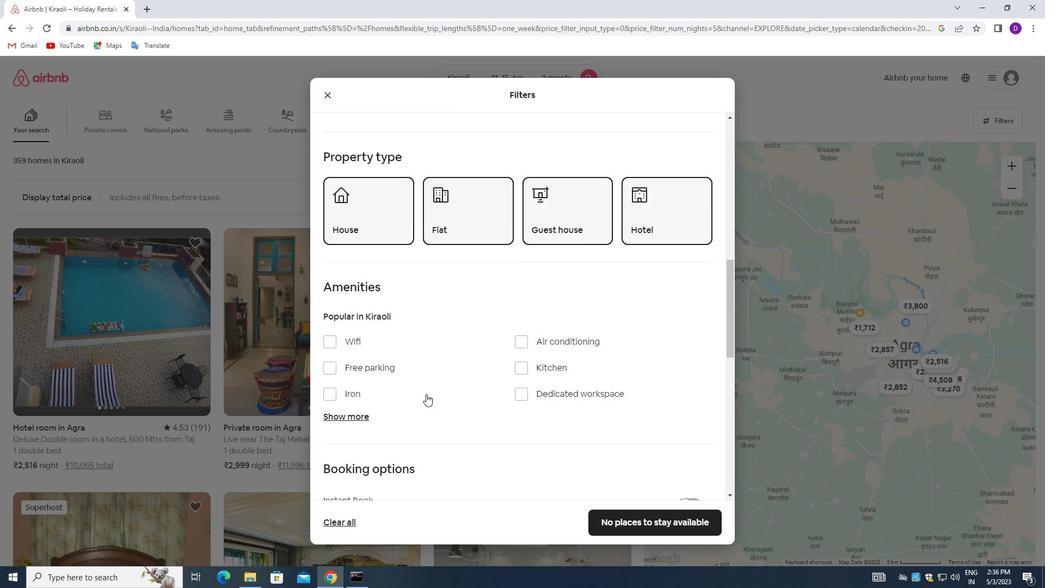 
Action: Mouse scrolled (479, 382) with delta (0, 0)
Screenshot: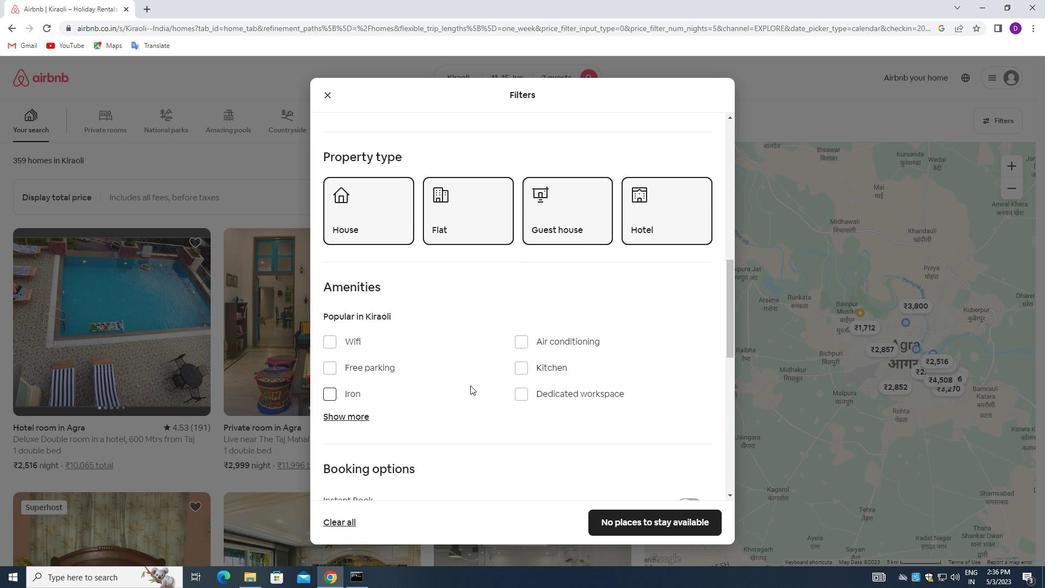 
Action: Mouse scrolled (479, 382) with delta (0, 0)
Screenshot: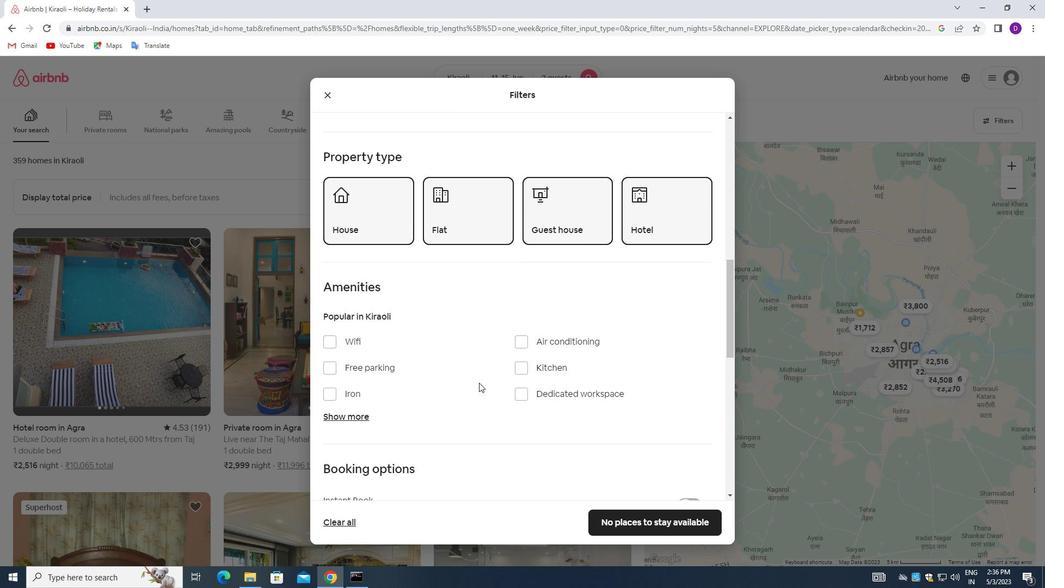 
Action: Mouse moved to (568, 374)
Screenshot: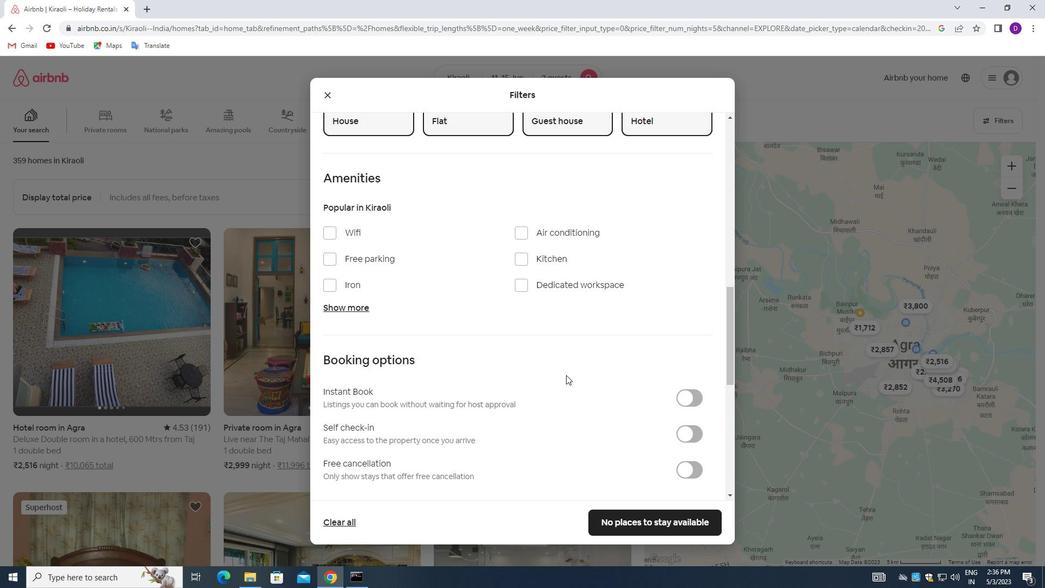 
Action: Mouse scrolled (568, 374) with delta (0, 0)
Screenshot: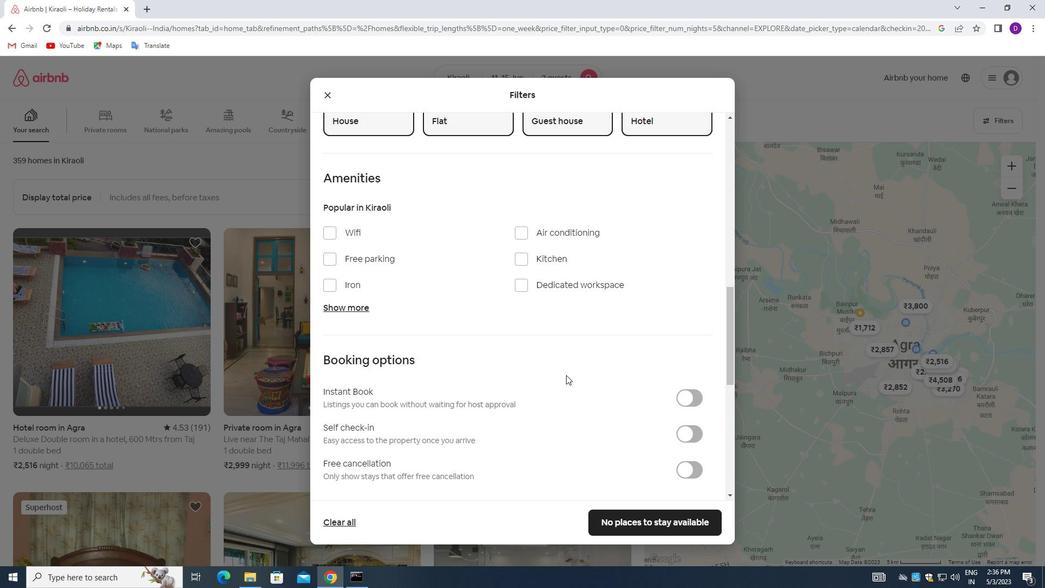 
Action: Mouse moved to (686, 376)
Screenshot: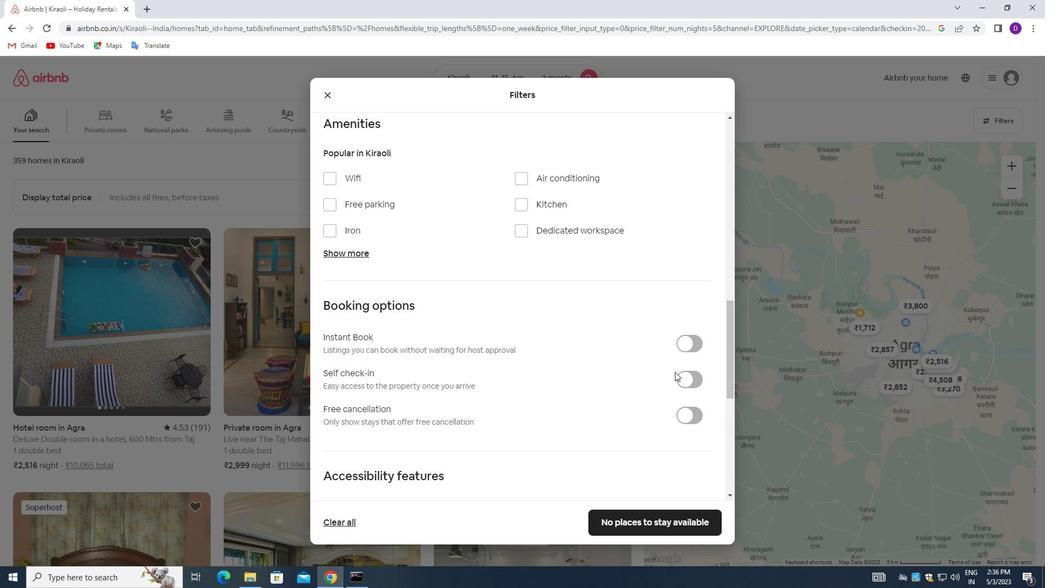 
Action: Mouse pressed left at (686, 376)
Screenshot: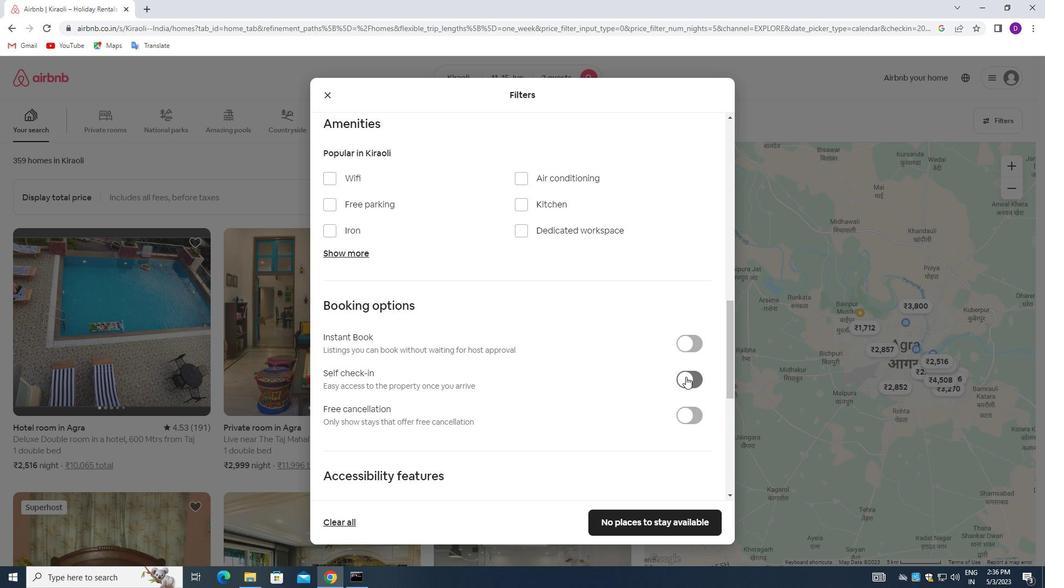 
Action: Mouse moved to (477, 374)
Screenshot: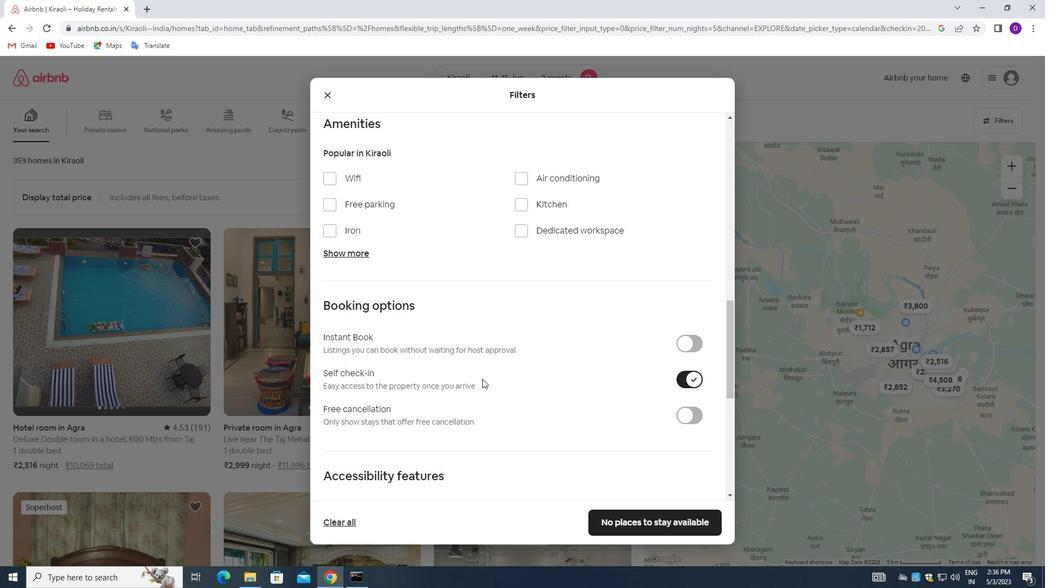 
Action: Mouse scrolled (477, 374) with delta (0, 0)
Screenshot: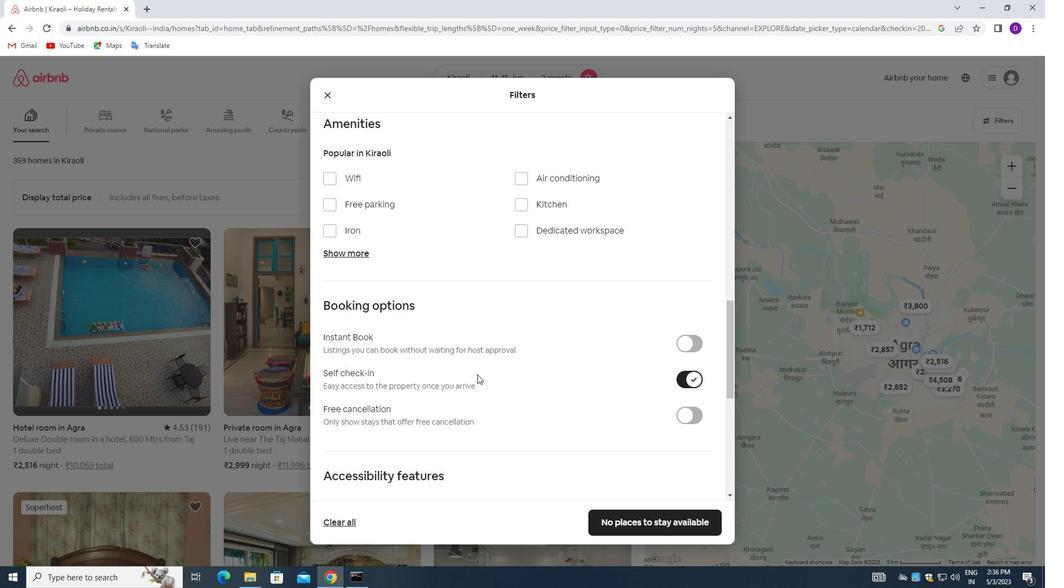 
Action: Mouse scrolled (477, 374) with delta (0, 0)
Screenshot: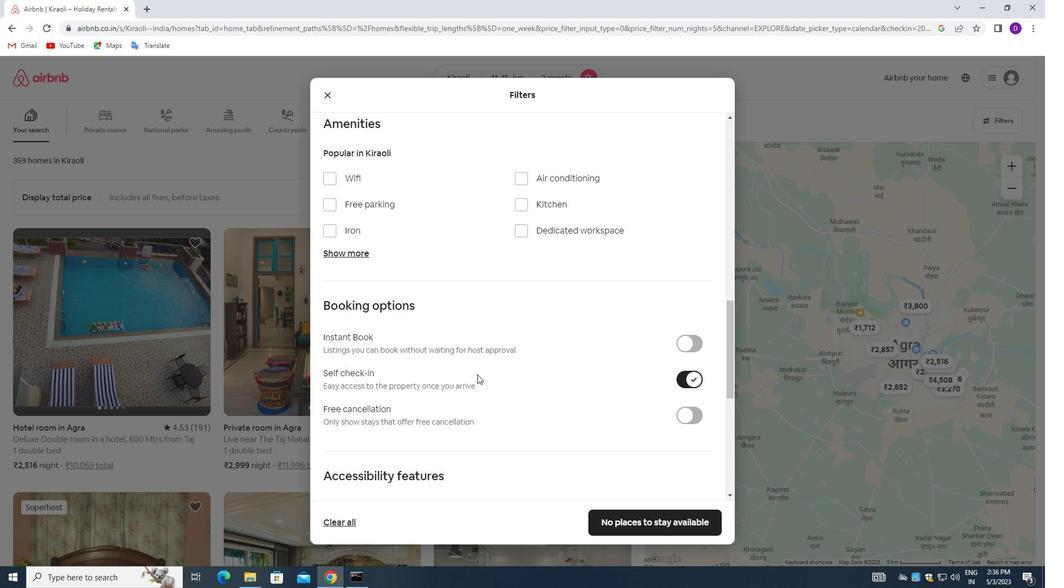 
Action: Mouse scrolled (477, 374) with delta (0, 0)
Screenshot: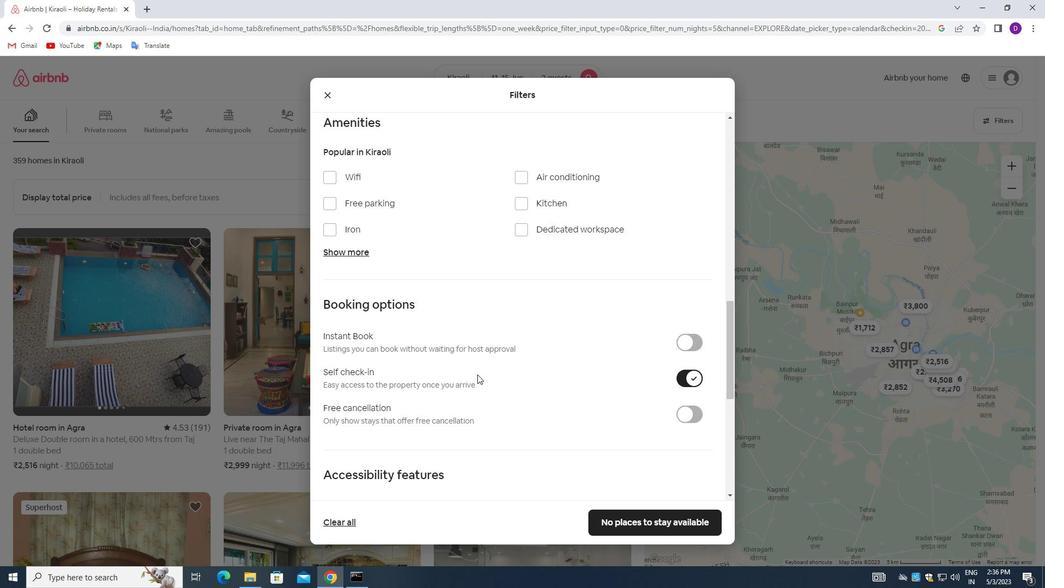 
Action: Mouse scrolled (477, 374) with delta (0, 0)
Screenshot: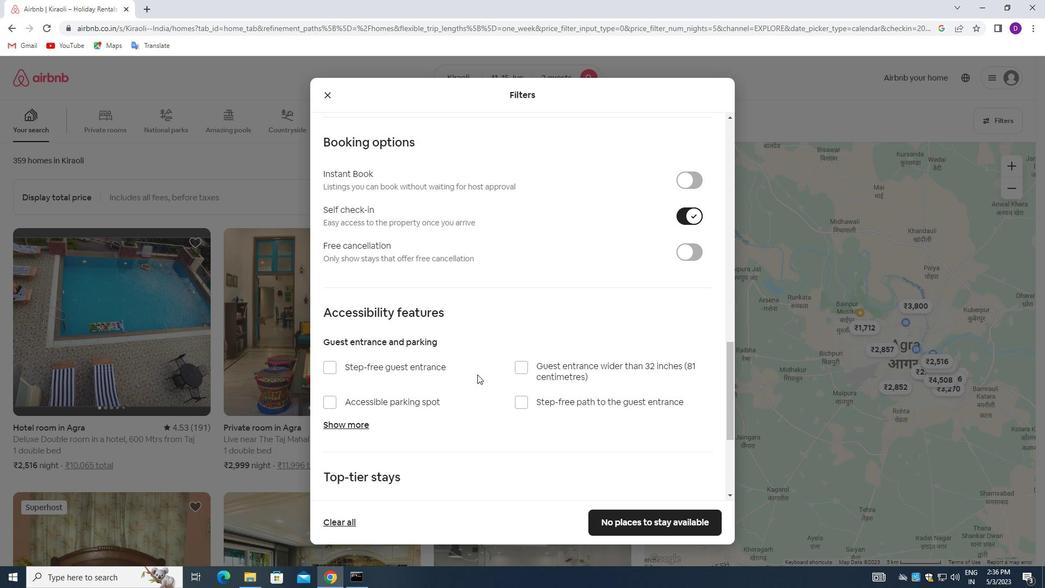 
Action: Mouse scrolled (477, 374) with delta (0, 0)
Screenshot: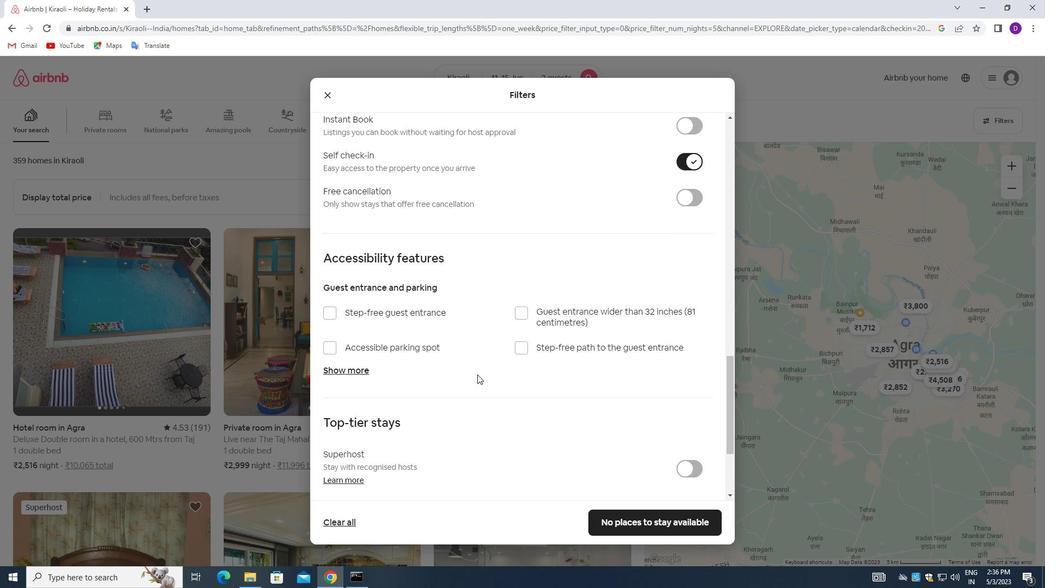 
Action: Mouse scrolled (477, 374) with delta (0, 0)
Screenshot: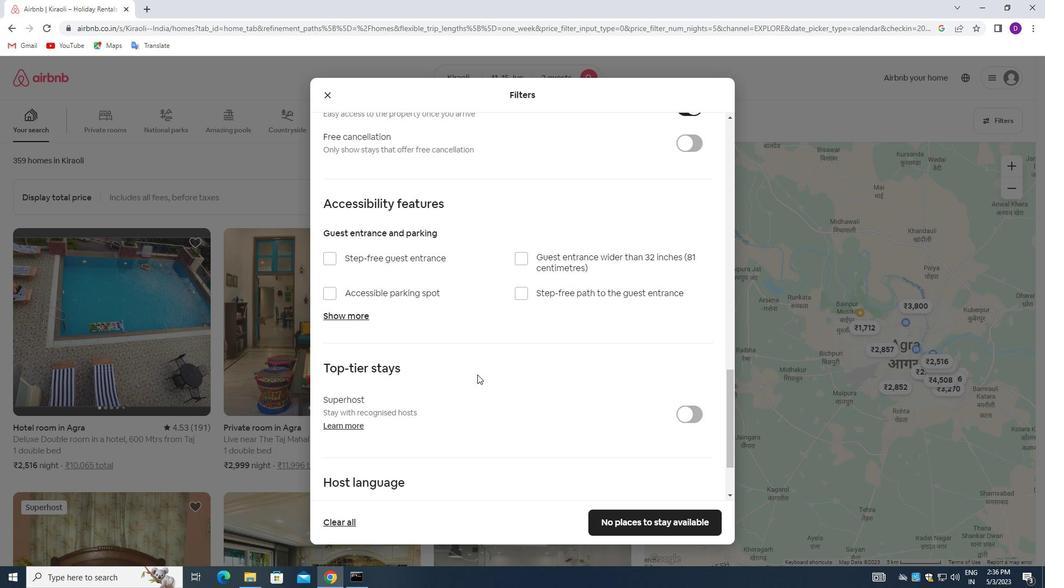 
Action: Mouse scrolled (477, 374) with delta (0, 0)
Screenshot: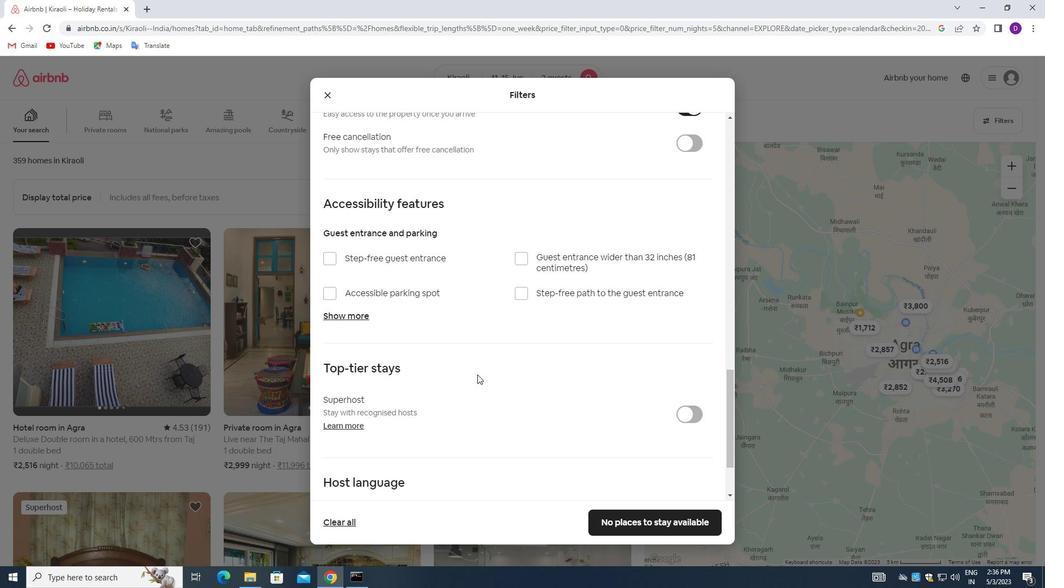 
Action: Mouse scrolled (477, 374) with delta (0, 0)
Screenshot: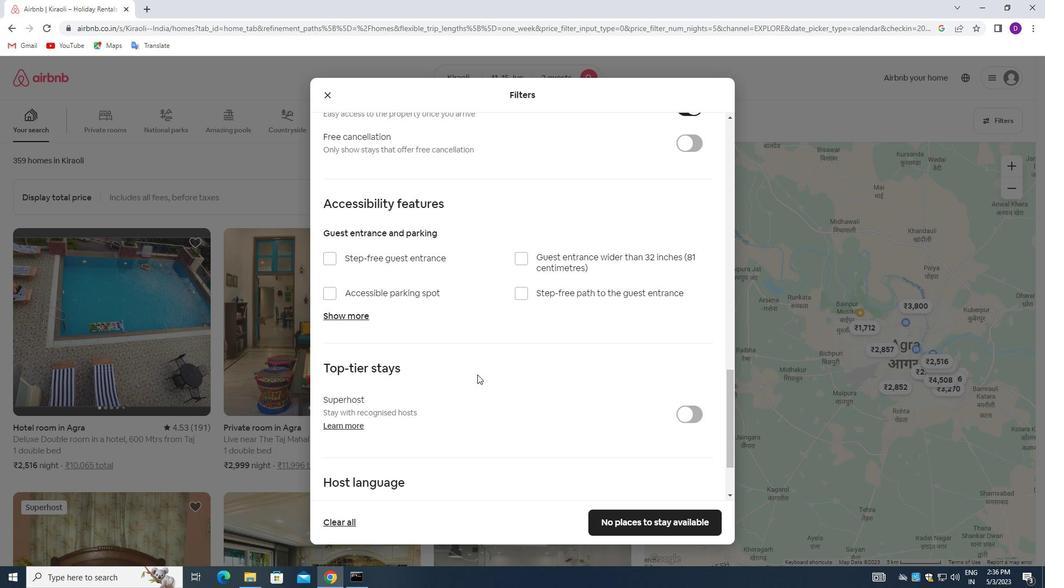 
Action: Mouse scrolled (477, 374) with delta (0, 0)
Screenshot: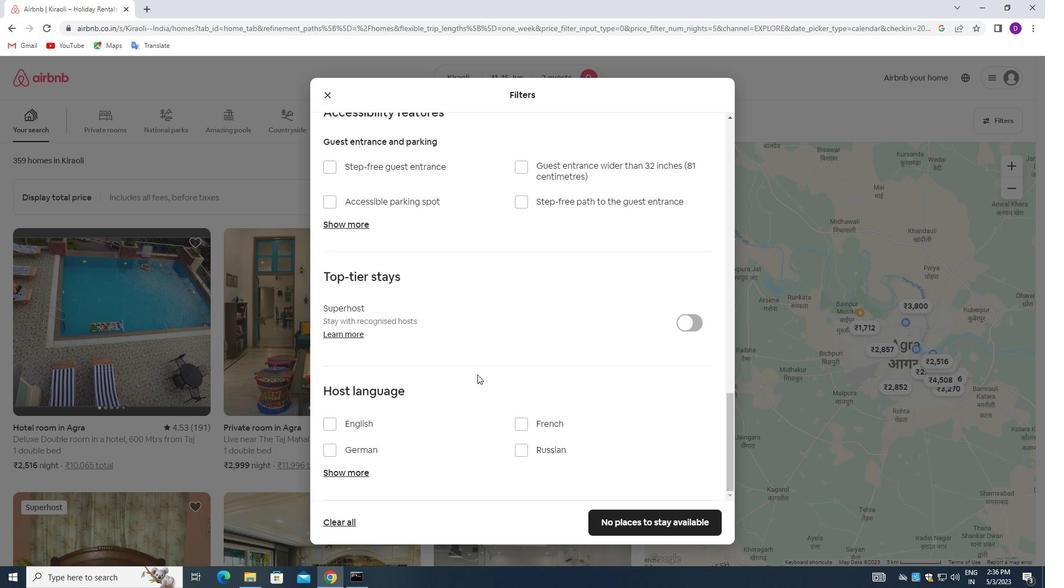 
Action: Mouse scrolled (477, 374) with delta (0, 0)
Screenshot: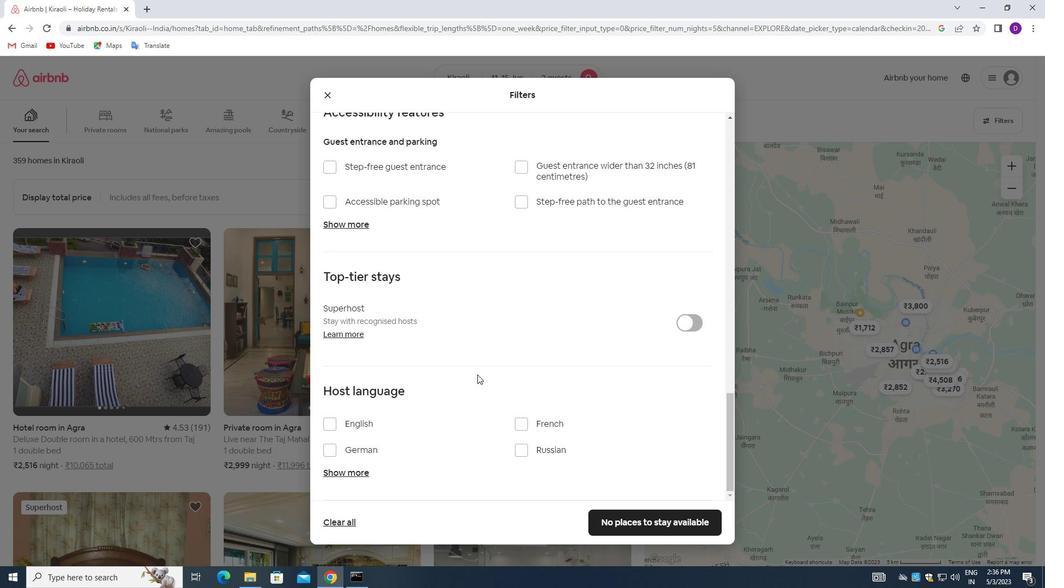 
Action: Mouse scrolled (477, 374) with delta (0, 0)
Screenshot: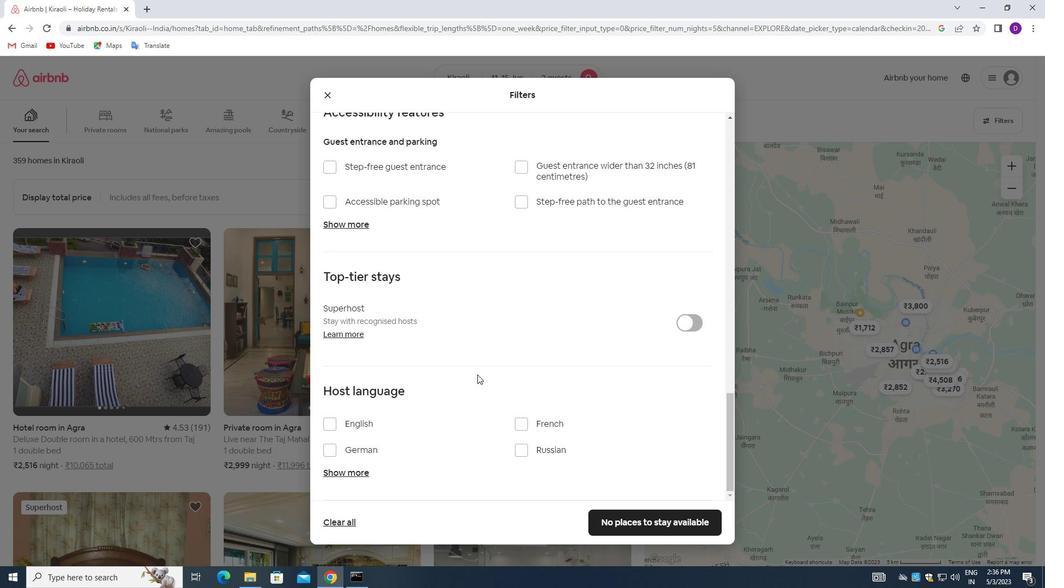 
Action: Mouse scrolled (477, 374) with delta (0, 0)
Screenshot: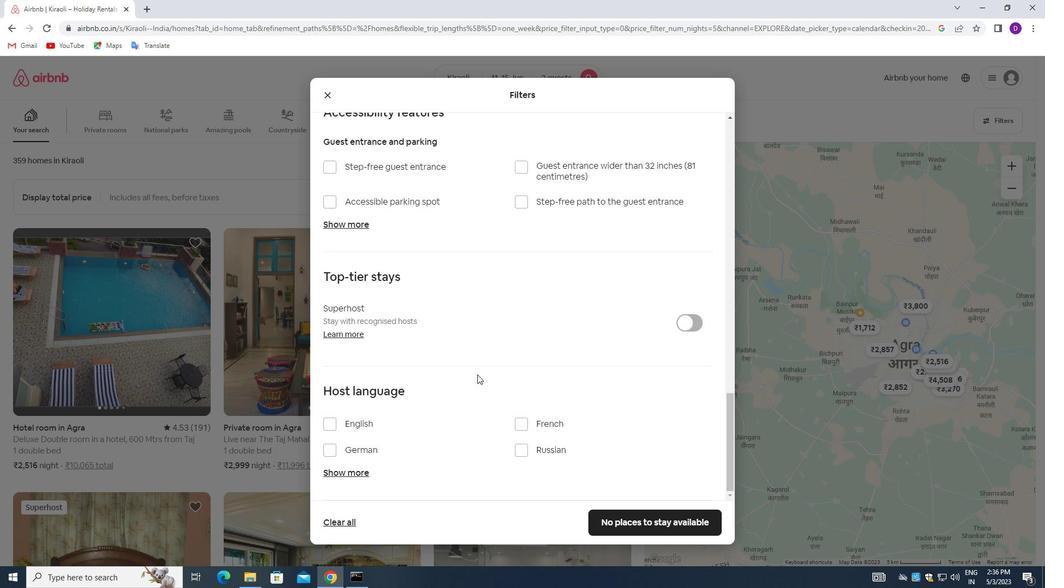 
Action: Mouse moved to (327, 423)
Screenshot: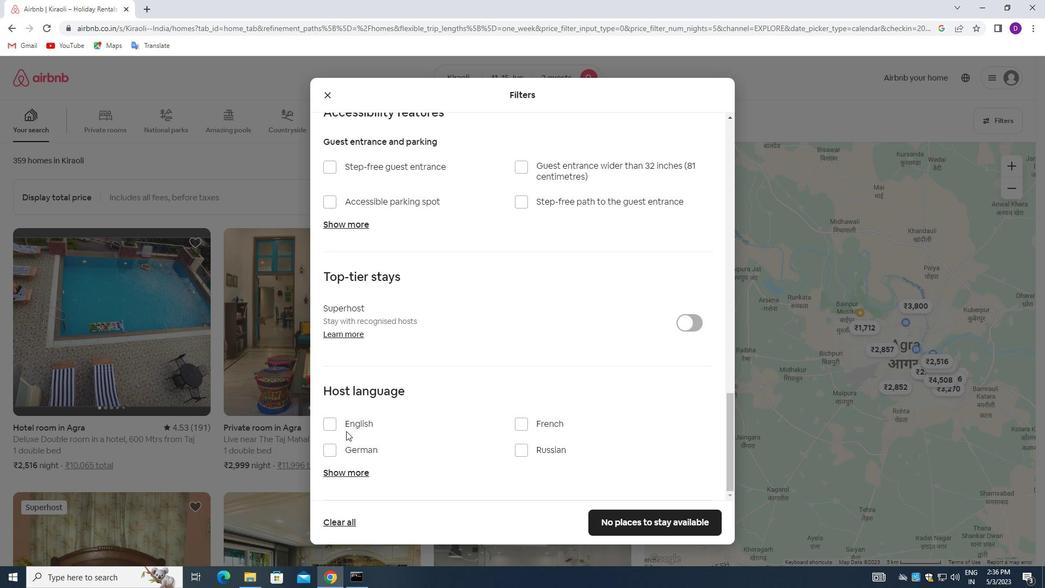 
Action: Mouse pressed left at (327, 423)
Screenshot: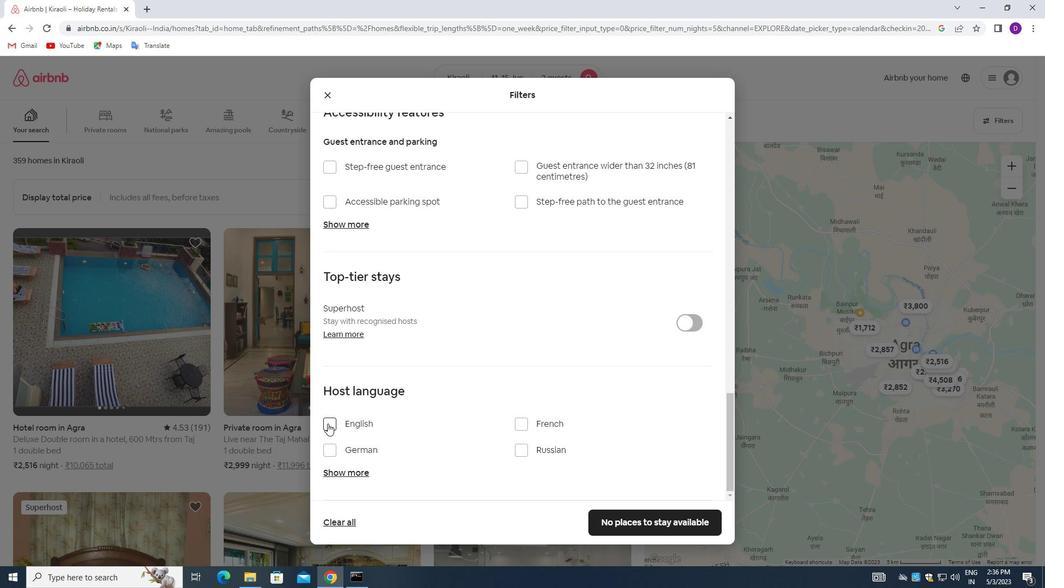 
Action: Mouse moved to (652, 519)
Screenshot: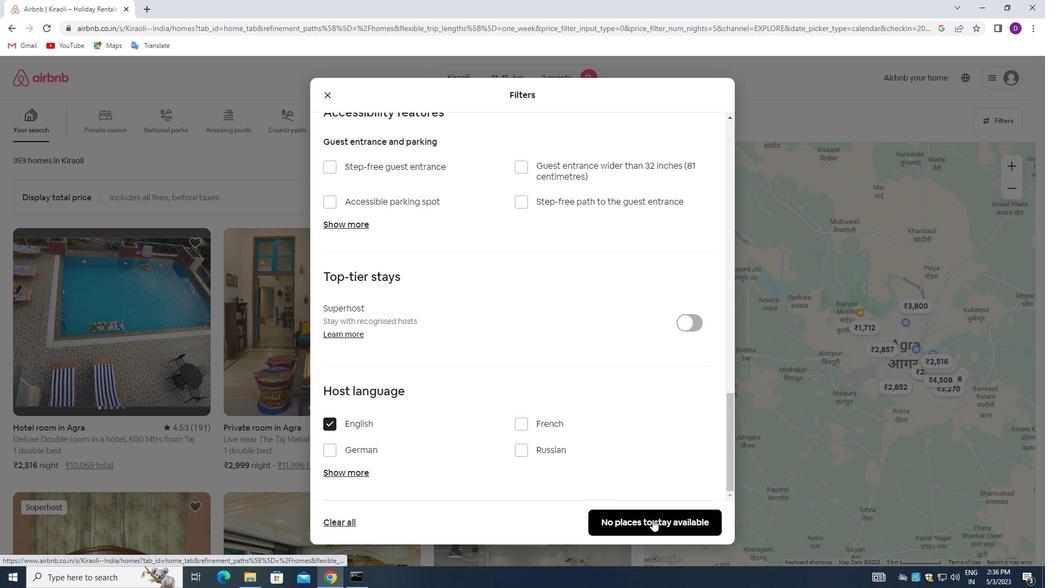 
Action: Mouse pressed left at (652, 519)
Screenshot: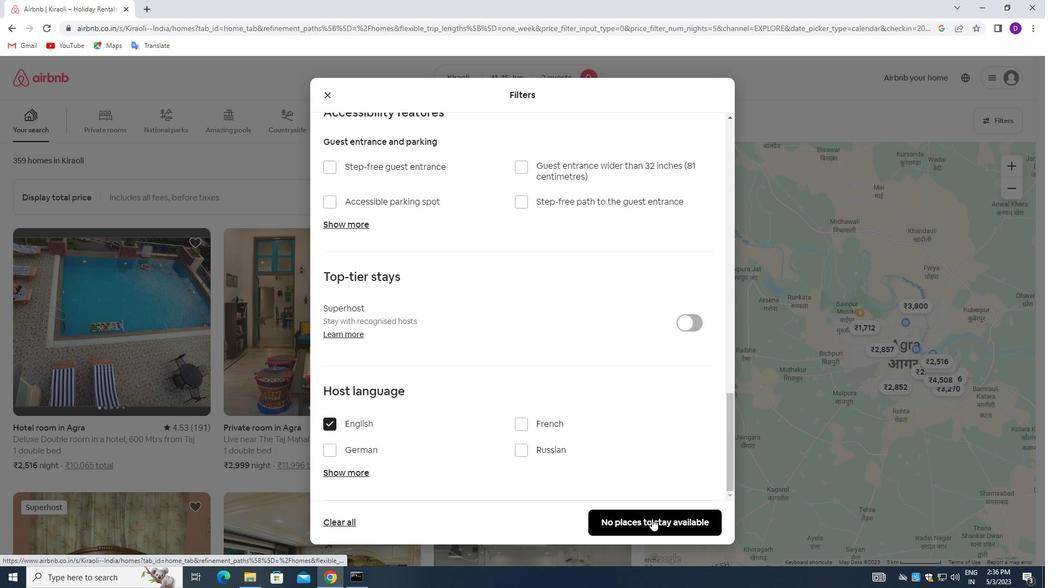 
Action: Mouse moved to (656, 405)
Screenshot: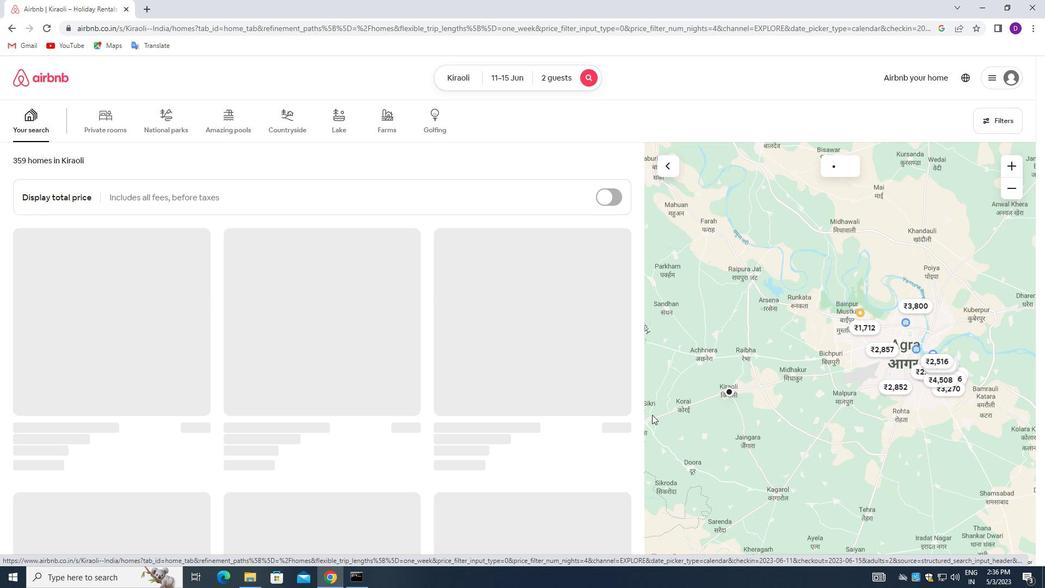 
